 Task: Research Airbnb properties in Yingshang Chengguanzhen, China from 9th December, 2023 to 16th December, 2023 for 2 adults.2 bedrooms having 2 beds and 1 bathroom. Property type can be flat. Amenities needed are: washing machine. Booking option can be shelf check-in. Look for 3 properties as per requirement.
Action: Mouse moved to (433, 94)
Screenshot: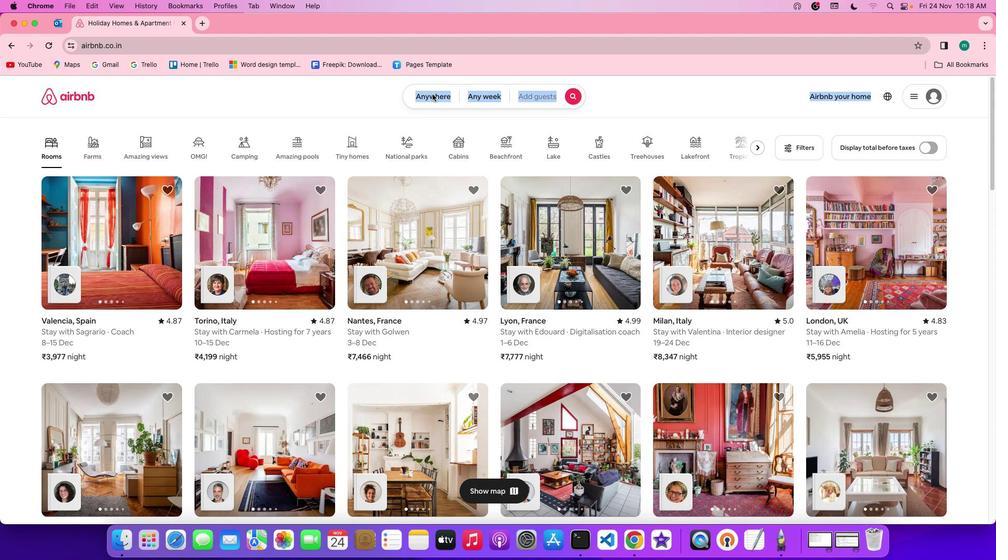 
Action: Mouse pressed left at (433, 94)
Screenshot: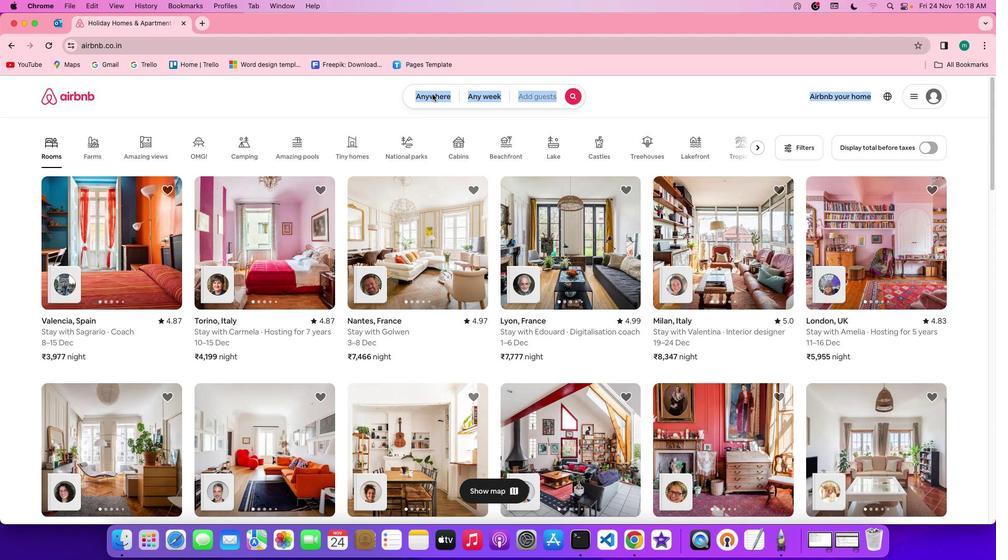 
Action: Mouse pressed left at (433, 94)
Screenshot: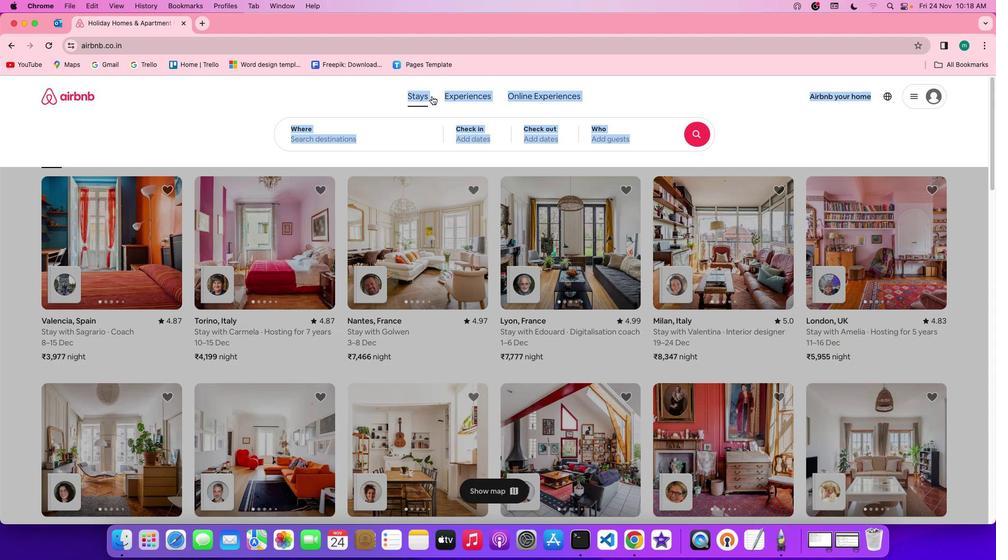 
Action: Mouse moved to (365, 139)
Screenshot: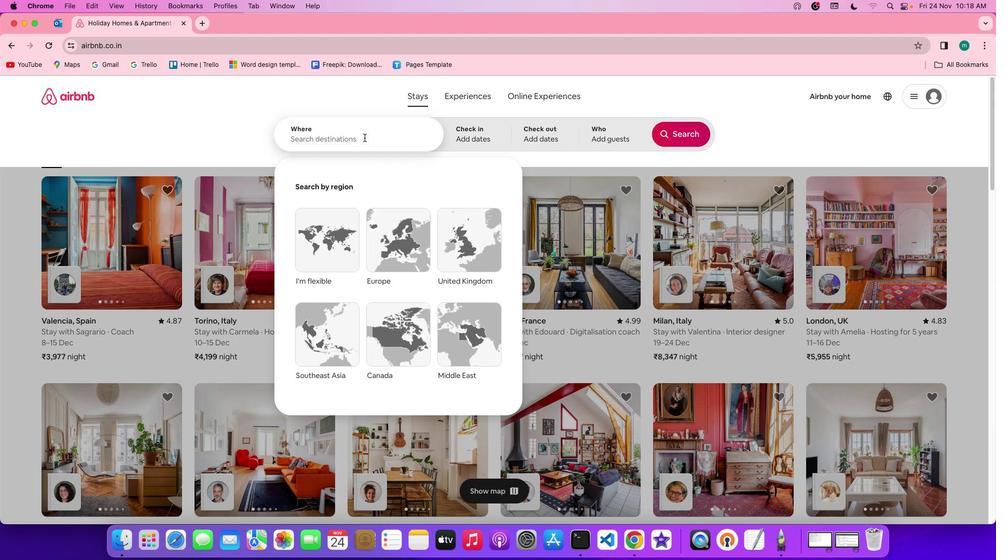 
Action: Mouse pressed left at (365, 139)
Screenshot: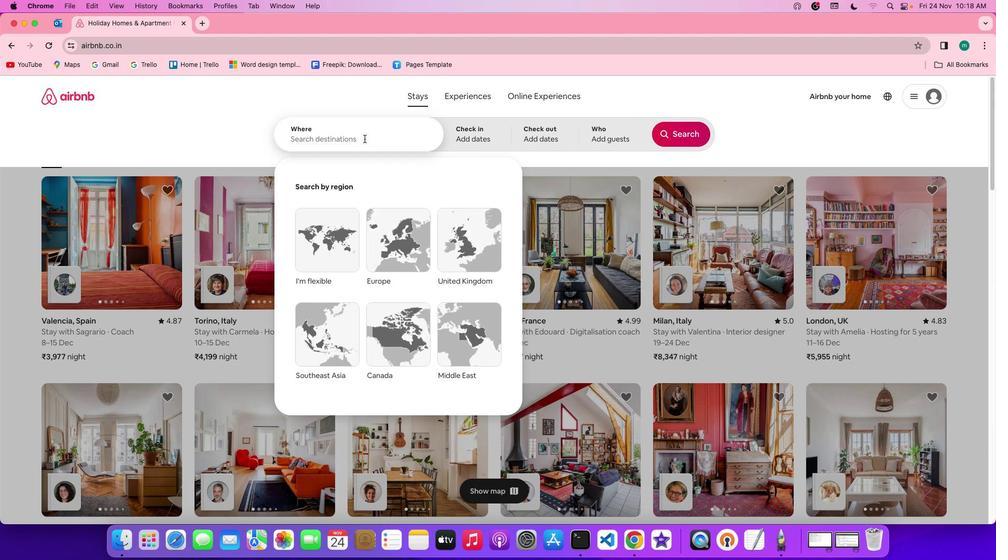 
Action: Mouse moved to (365, 139)
Screenshot: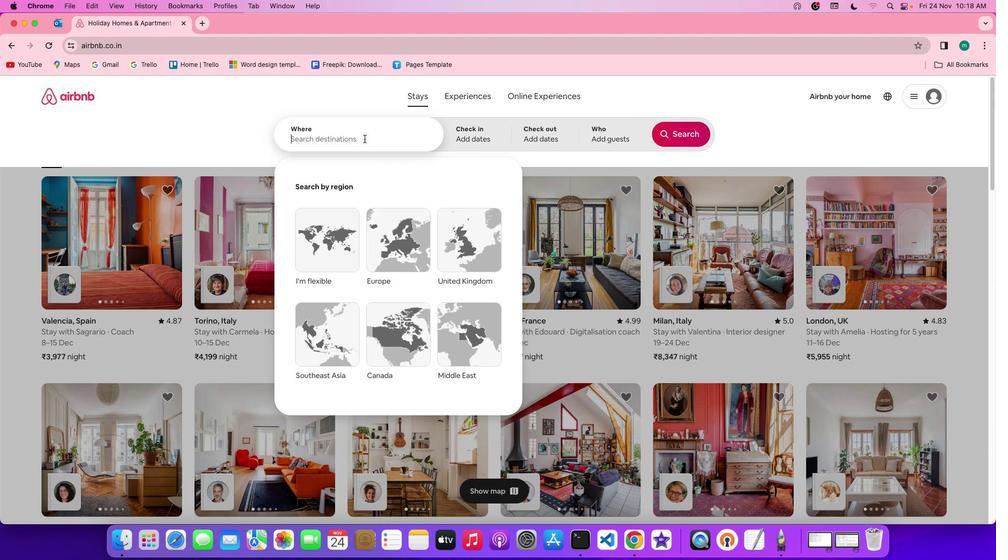 
Action: Key pressed Key.shift'Y''i''n''g''s''h''a''n''g'','Key.spaceKey.shift'C''h''e''n''g''g''u''a''n''z''h''e''n'','Key.spaceKey.shift'c''h''i''n''a'
Screenshot: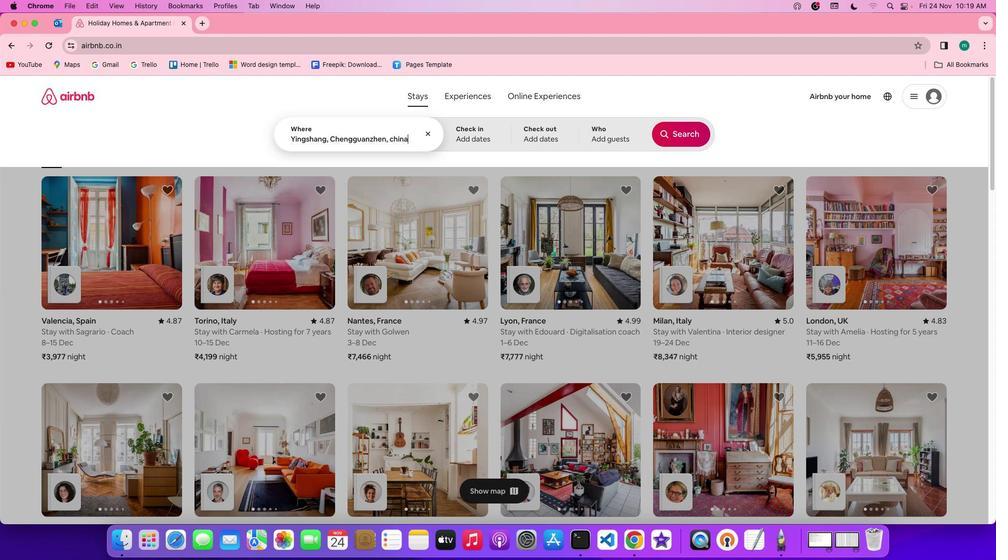 
Action: Mouse moved to (498, 130)
Screenshot: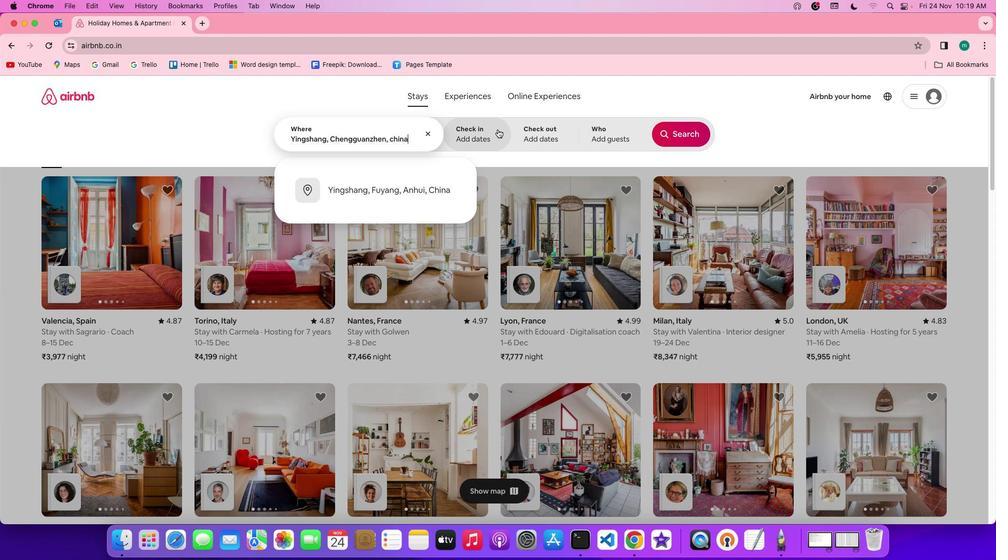 
Action: Mouse pressed left at (498, 130)
Screenshot: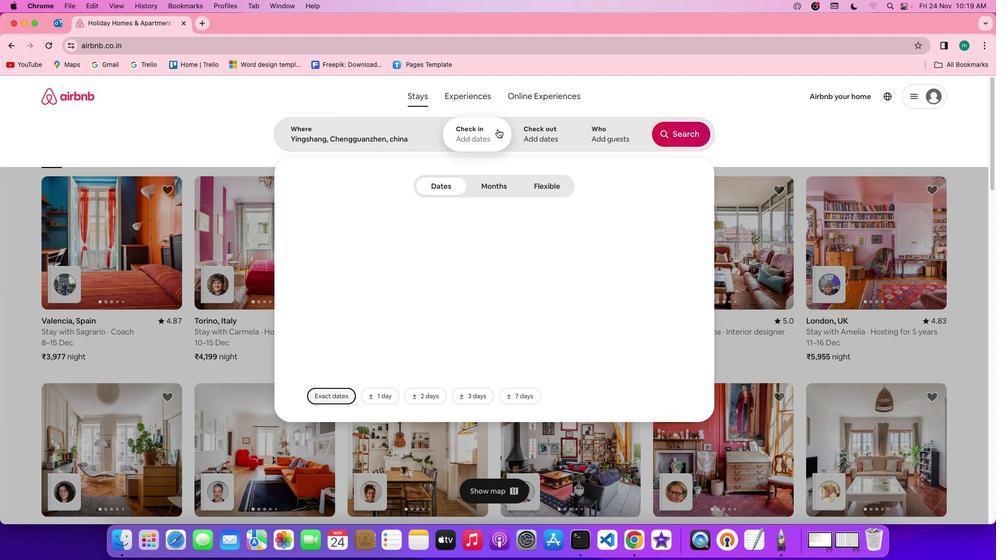 
Action: Mouse moved to (665, 290)
Screenshot: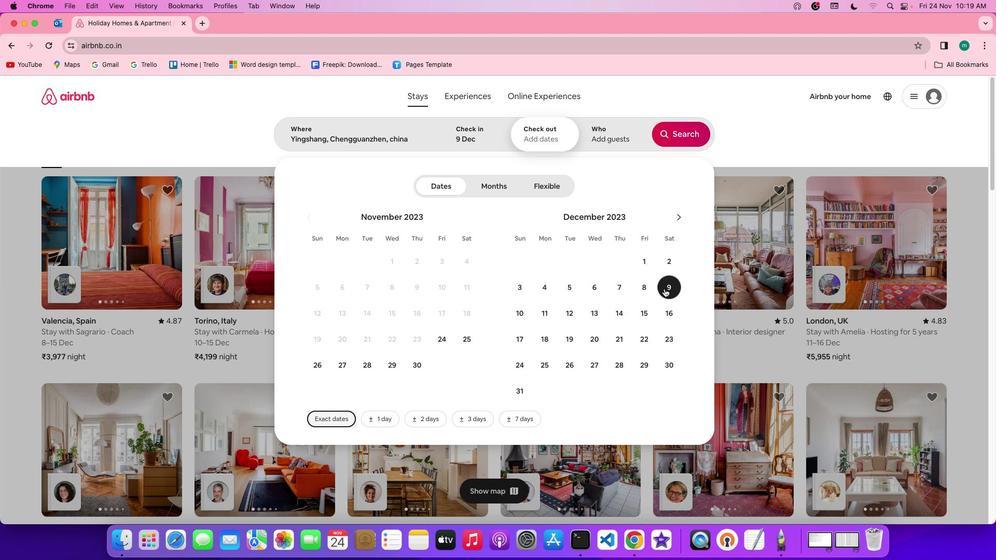
Action: Mouse pressed left at (665, 290)
Screenshot: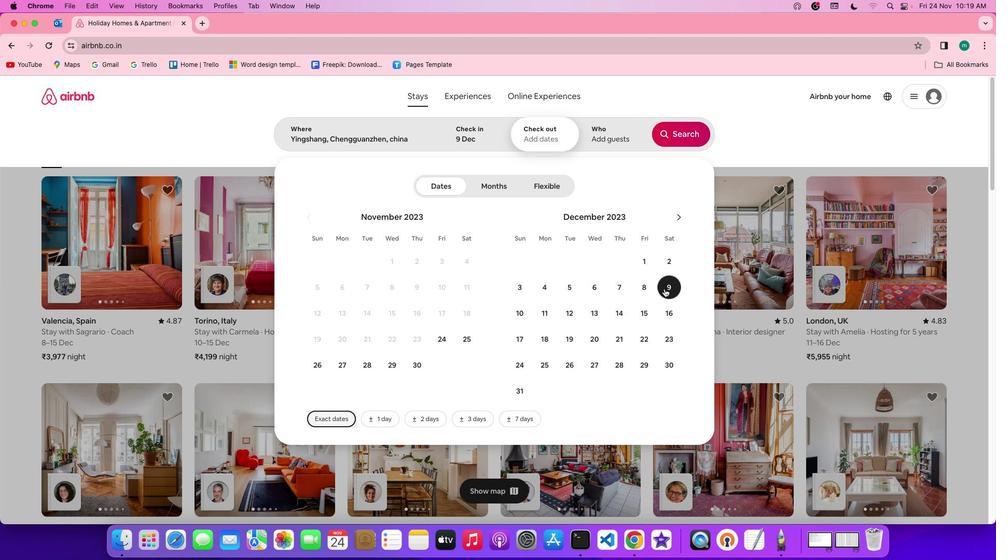 
Action: Mouse moved to (670, 312)
Screenshot: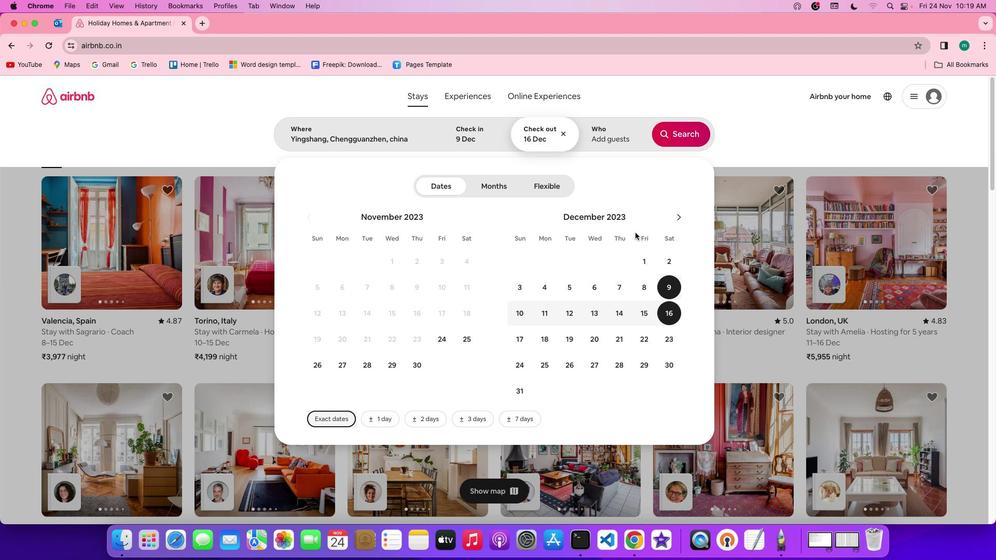 
Action: Mouse pressed left at (670, 312)
Screenshot: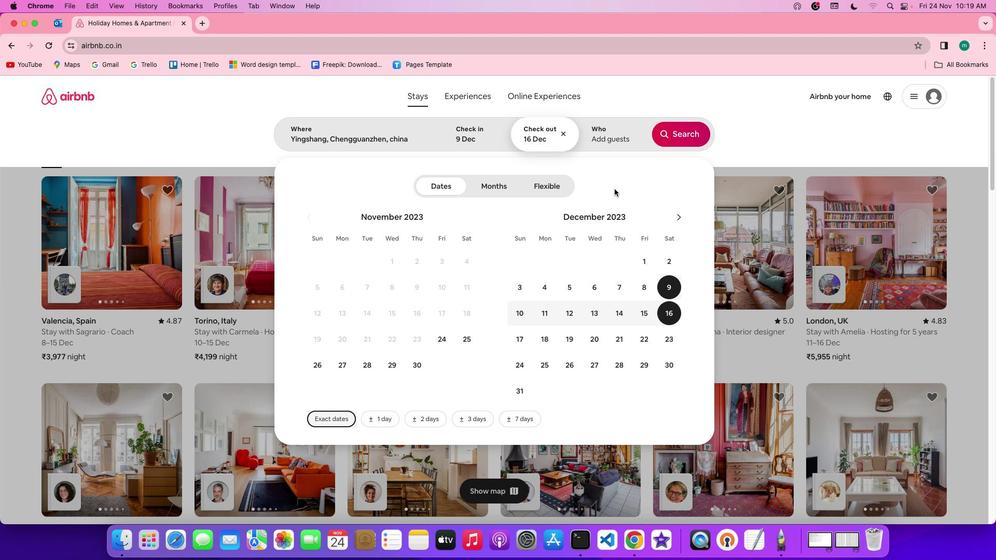 
Action: Mouse moved to (600, 133)
Screenshot: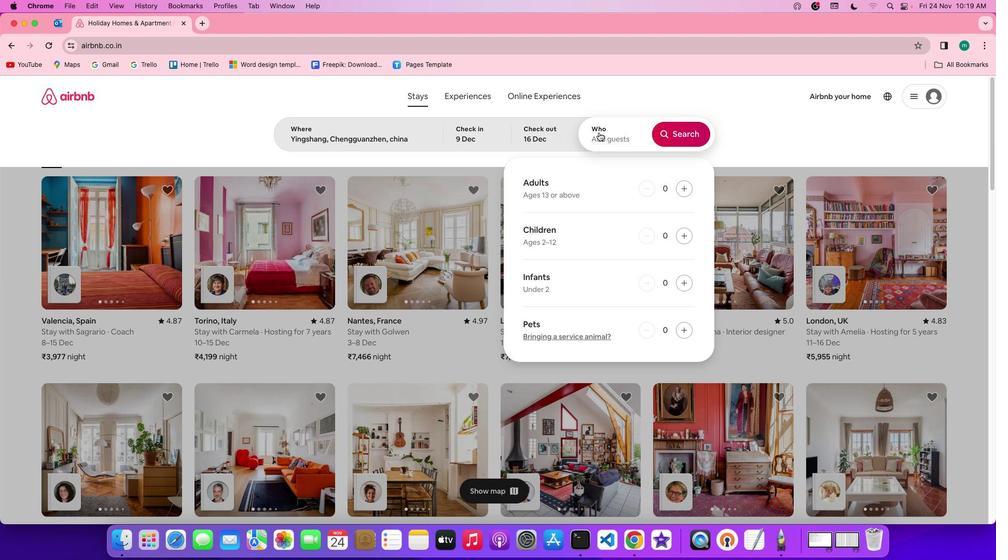 
Action: Mouse pressed left at (600, 133)
Screenshot: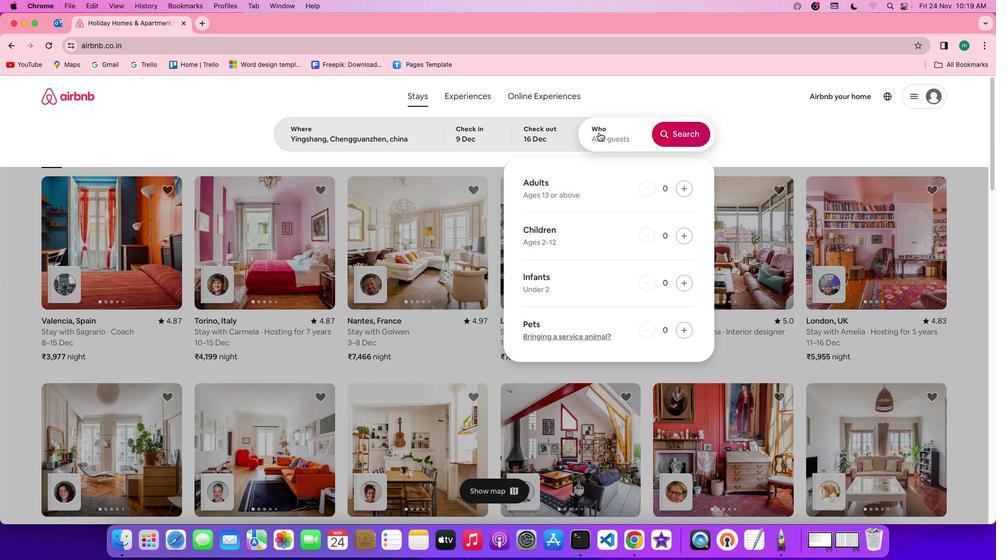 
Action: Mouse moved to (683, 187)
Screenshot: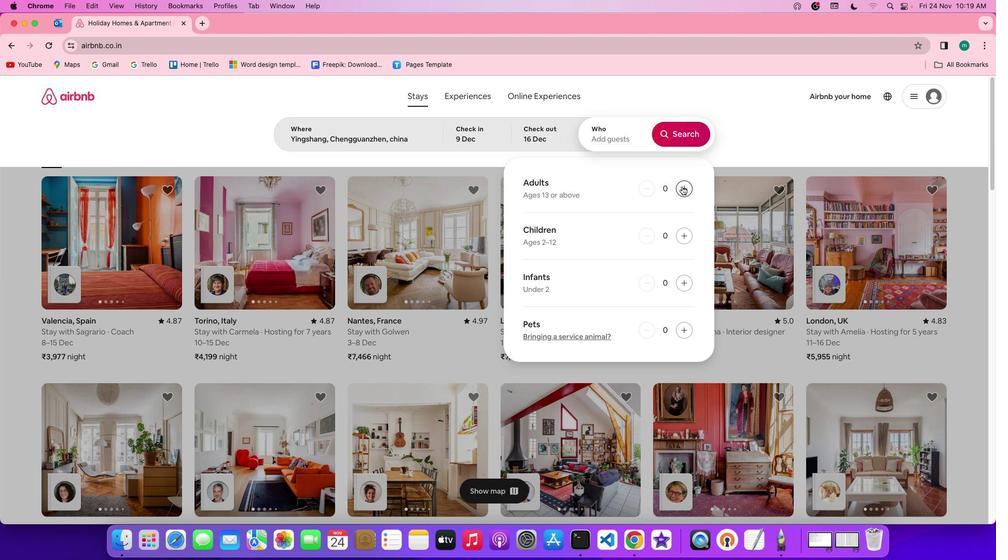 
Action: Mouse pressed left at (683, 187)
Screenshot: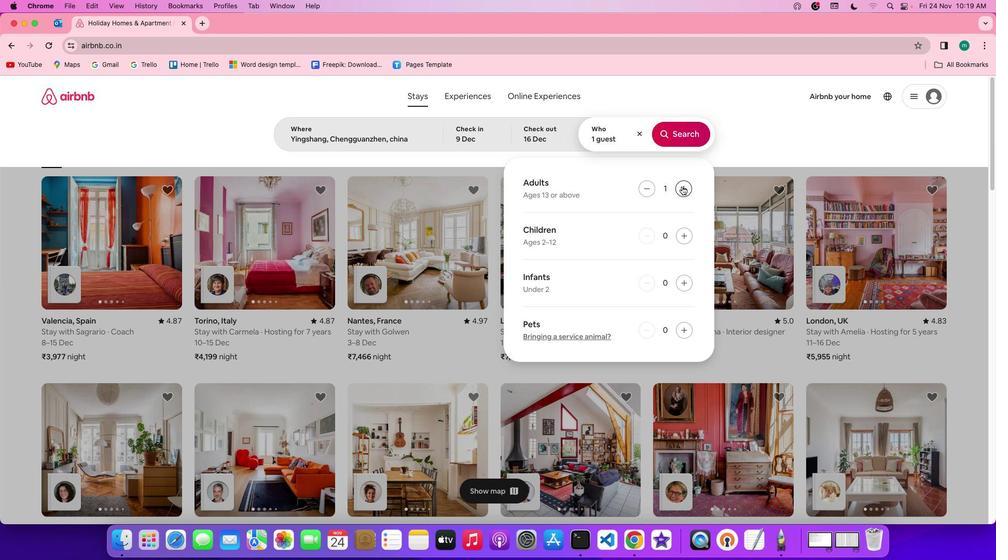 
Action: Mouse pressed left at (683, 187)
Screenshot: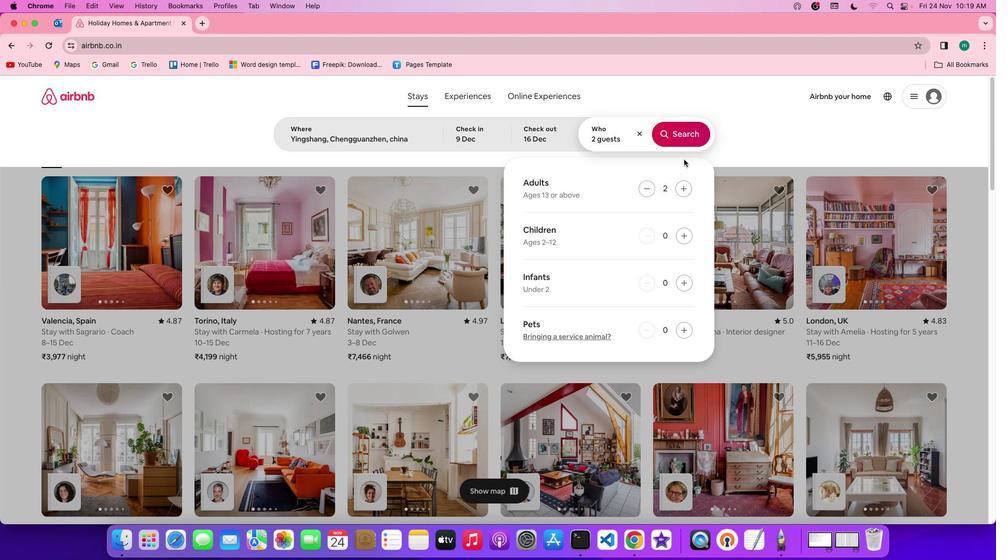 
Action: Mouse moved to (690, 132)
Screenshot: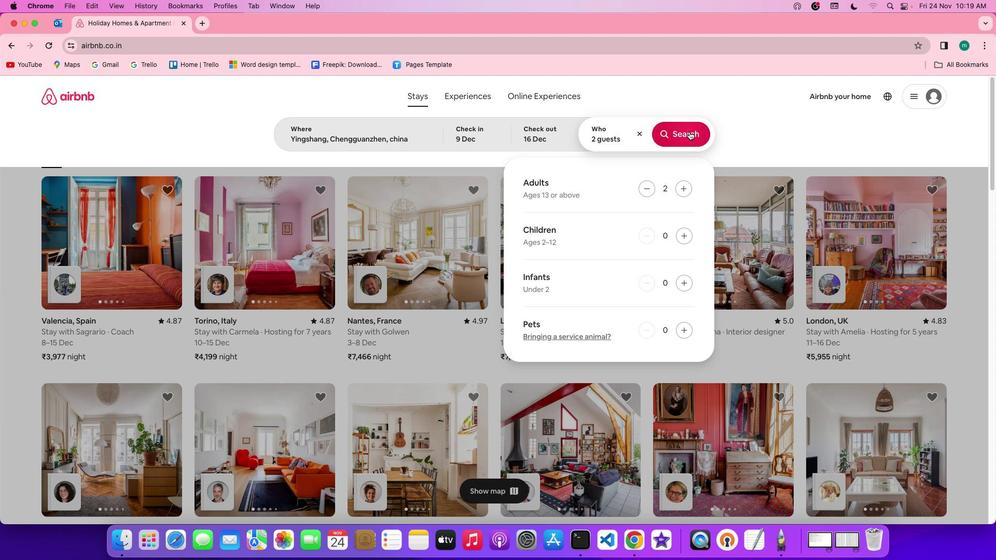 
Action: Mouse pressed left at (690, 132)
Screenshot: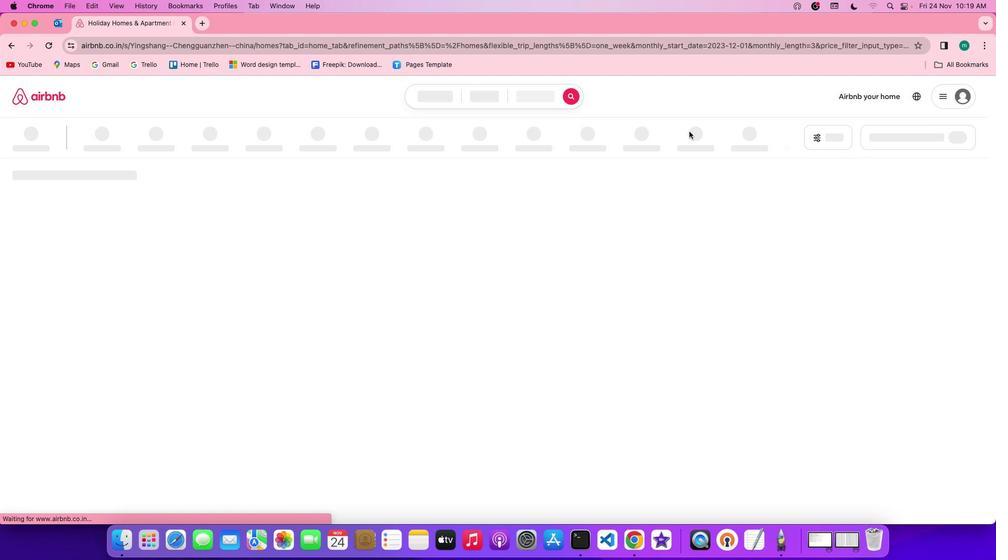 
Action: Mouse moved to (830, 138)
Screenshot: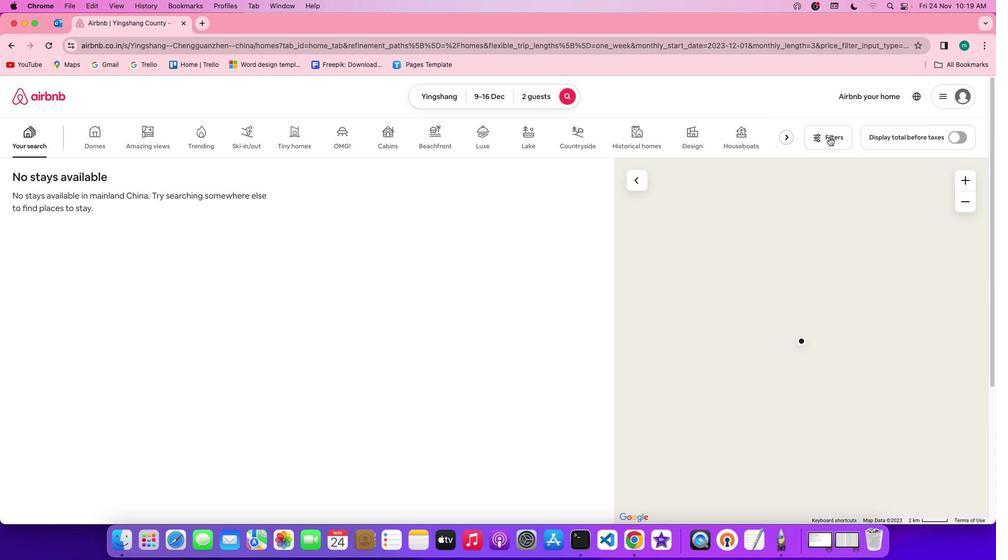 
Action: Mouse pressed left at (830, 138)
Screenshot: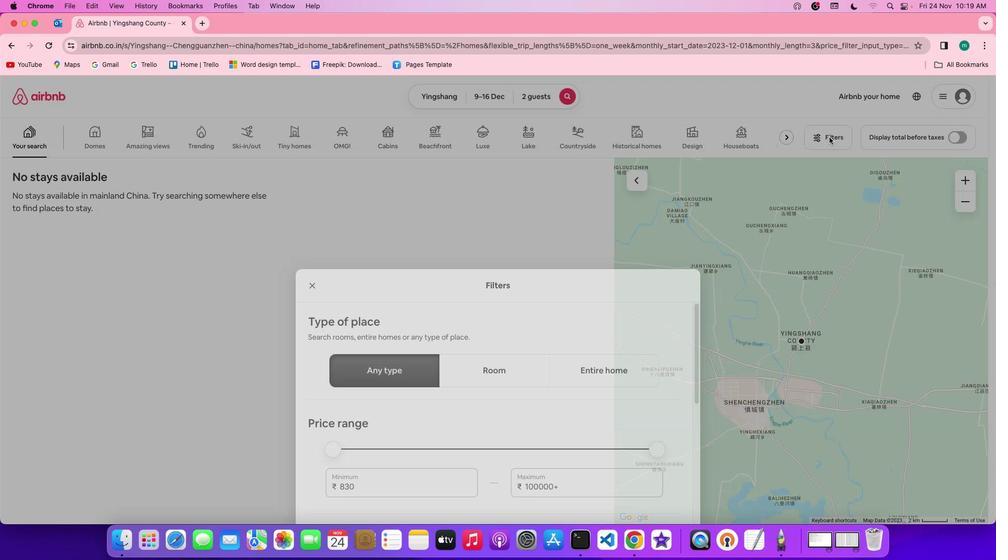 
Action: Mouse moved to (497, 323)
Screenshot: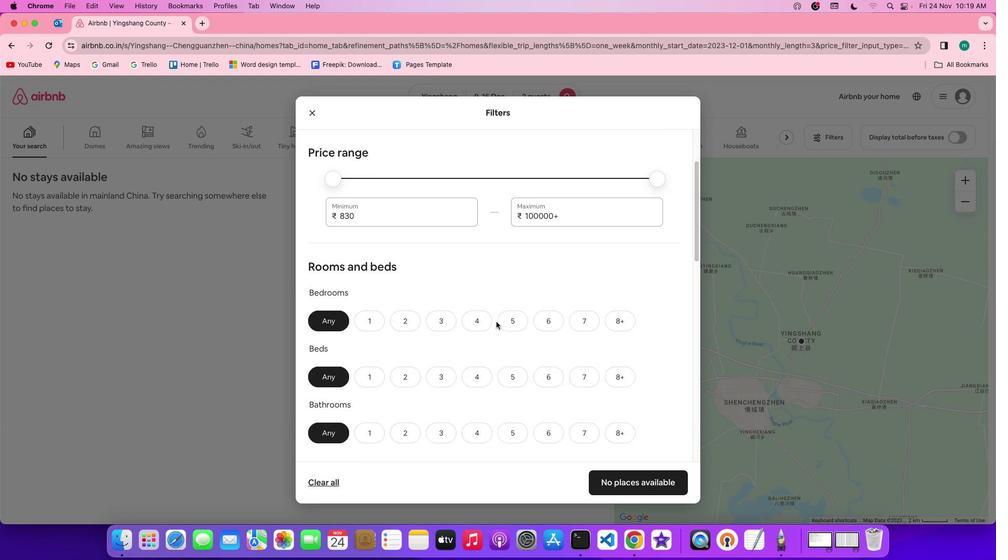 
Action: Mouse scrolled (497, 323) with delta (1, 0)
Screenshot: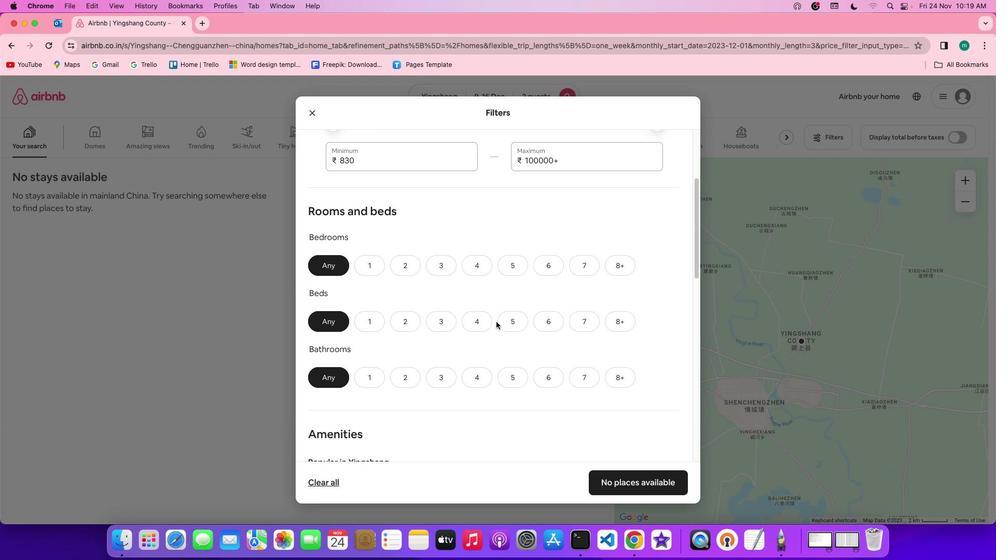 
Action: Mouse scrolled (497, 323) with delta (1, 0)
Screenshot: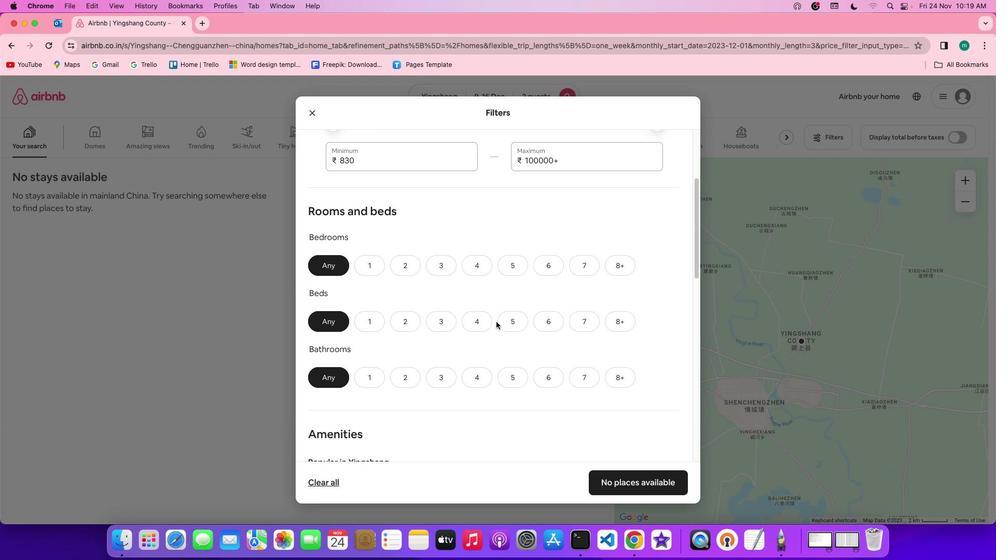
Action: Mouse scrolled (497, 323) with delta (1, 0)
Screenshot: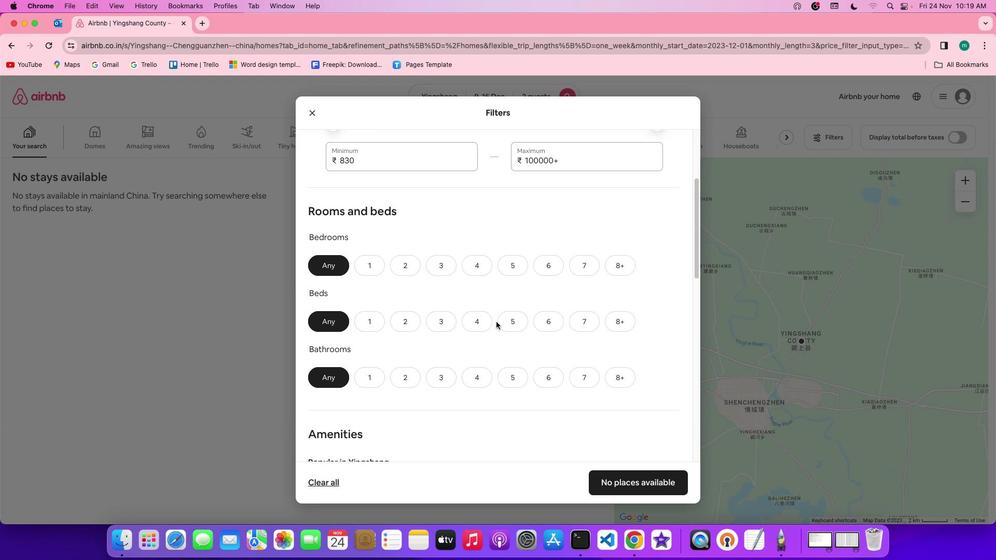 
Action: Mouse scrolled (497, 323) with delta (1, 0)
Screenshot: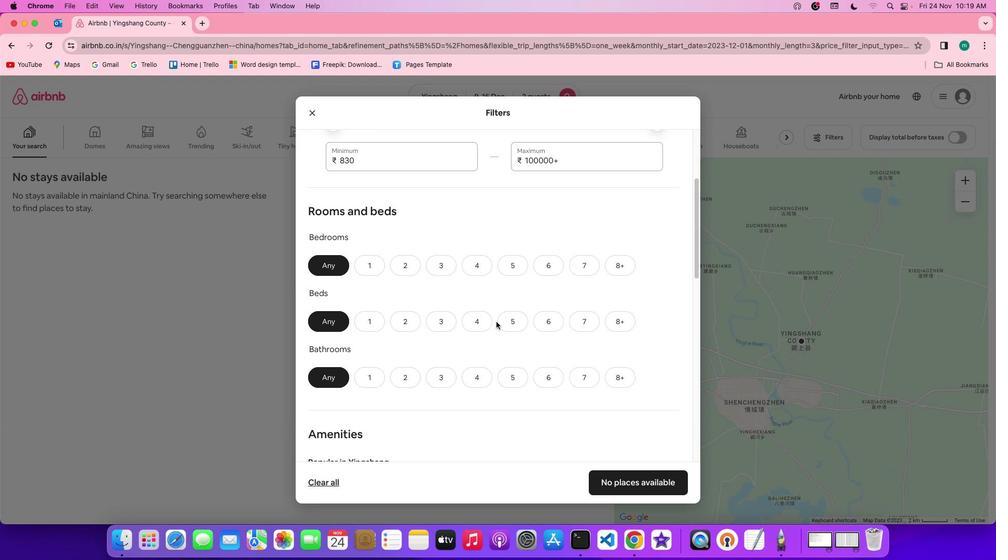 
Action: Mouse scrolled (497, 323) with delta (1, 0)
Screenshot: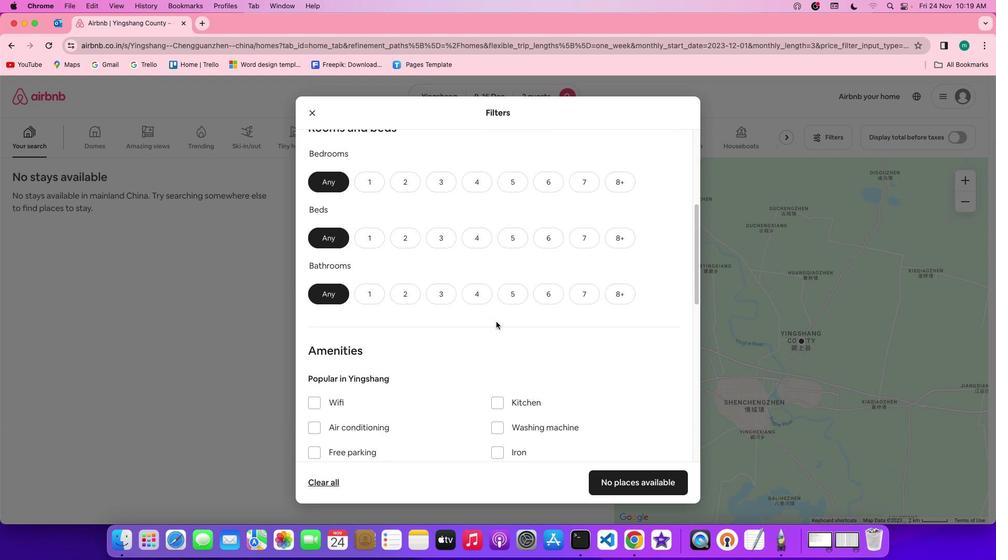 
Action: Mouse scrolled (497, 323) with delta (1, 0)
Screenshot: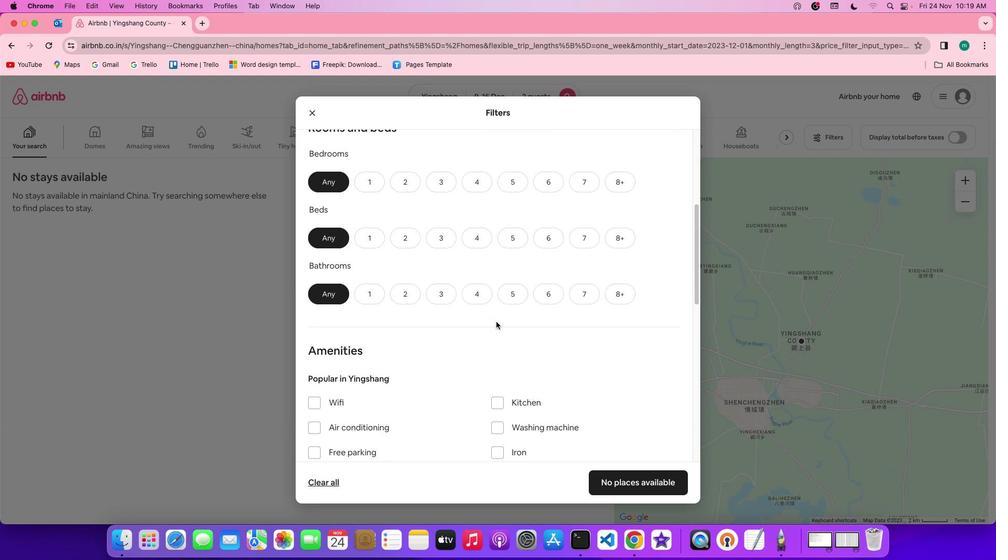 
Action: Mouse scrolled (497, 323) with delta (1, 0)
Screenshot: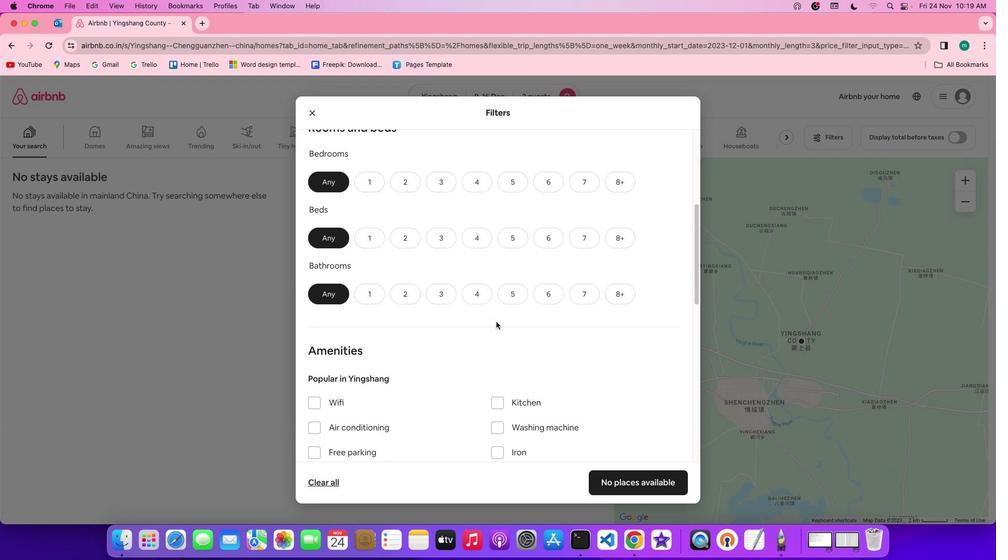 
Action: Mouse scrolled (497, 323) with delta (1, 0)
Screenshot: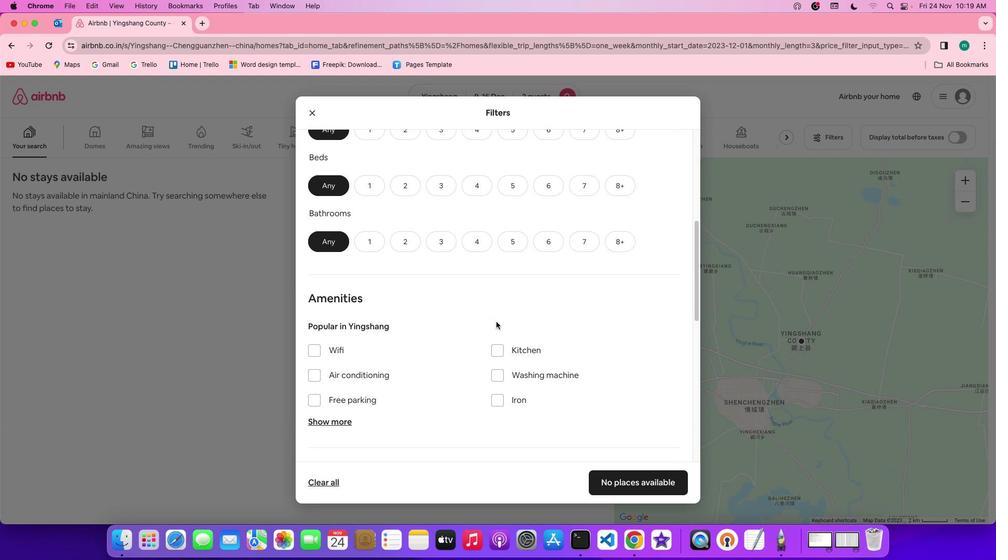 
Action: Mouse scrolled (497, 323) with delta (1, 0)
Screenshot: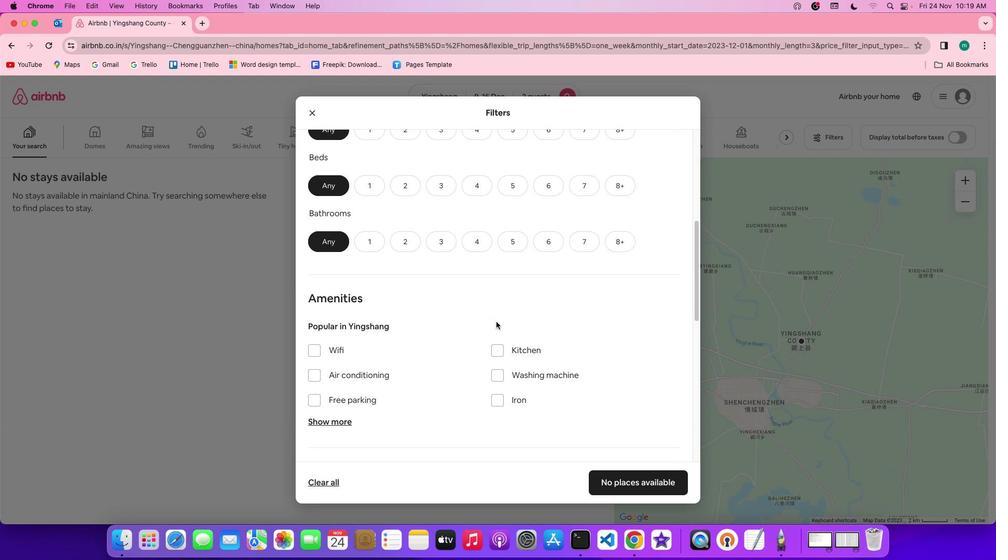 
Action: Mouse scrolled (497, 323) with delta (1, 0)
Screenshot: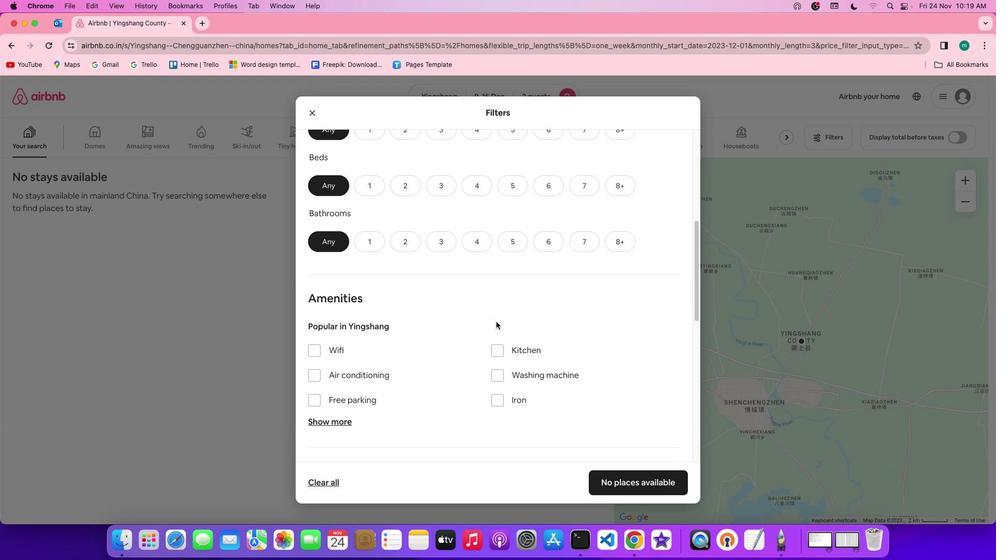 
Action: Mouse scrolled (497, 323) with delta (1, 0)
Screenshot: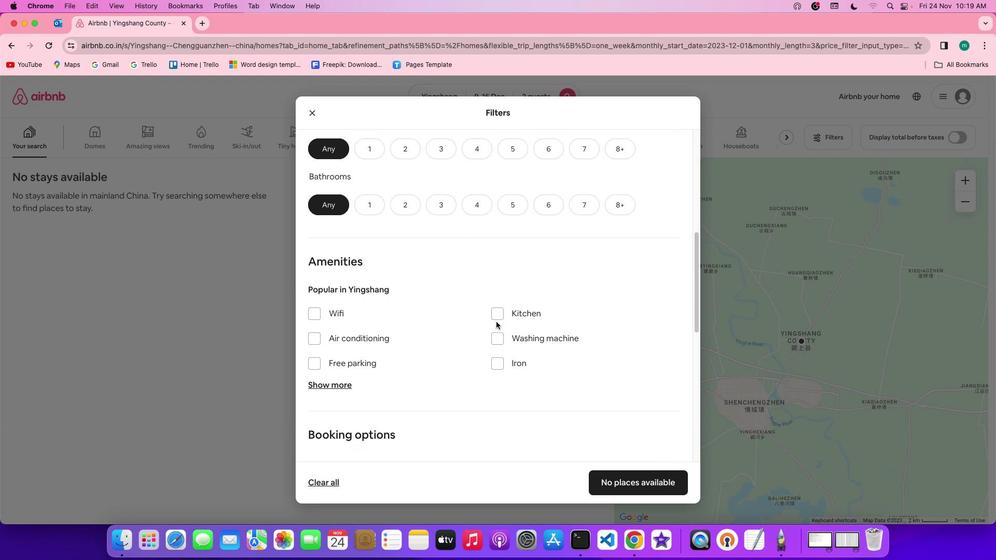 
Action: Mouse scrolled (497, 323) with delta (1, 0)
Screenshot: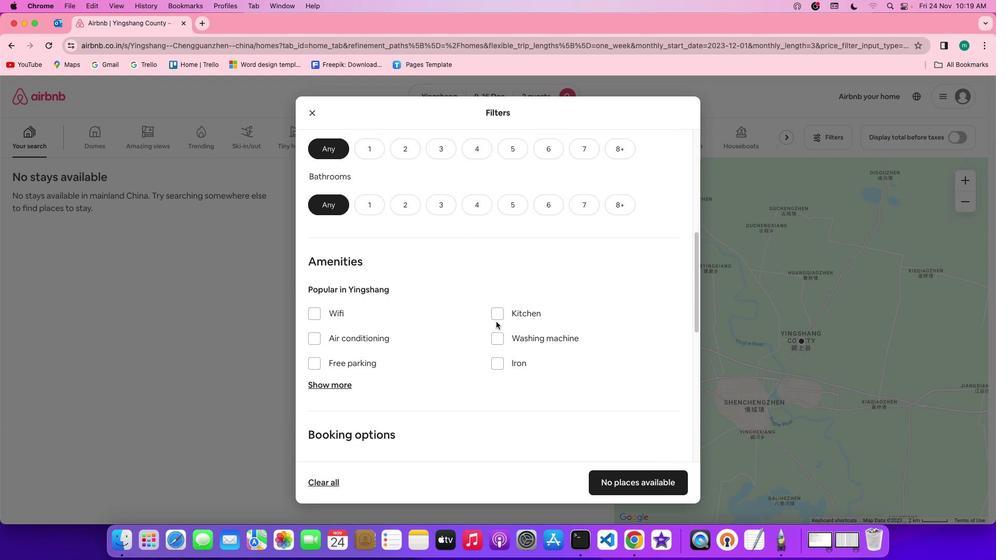 
Action: Mouse scrolled (497, 323) with delta (1, 0)
Screenshot: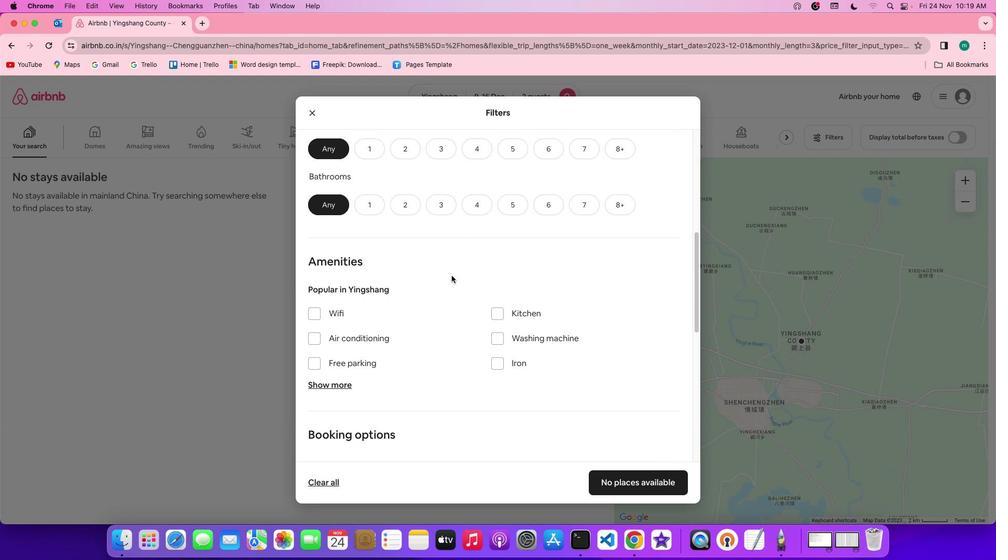 
Action: Mouse moved to (432, 228)
Screenshot: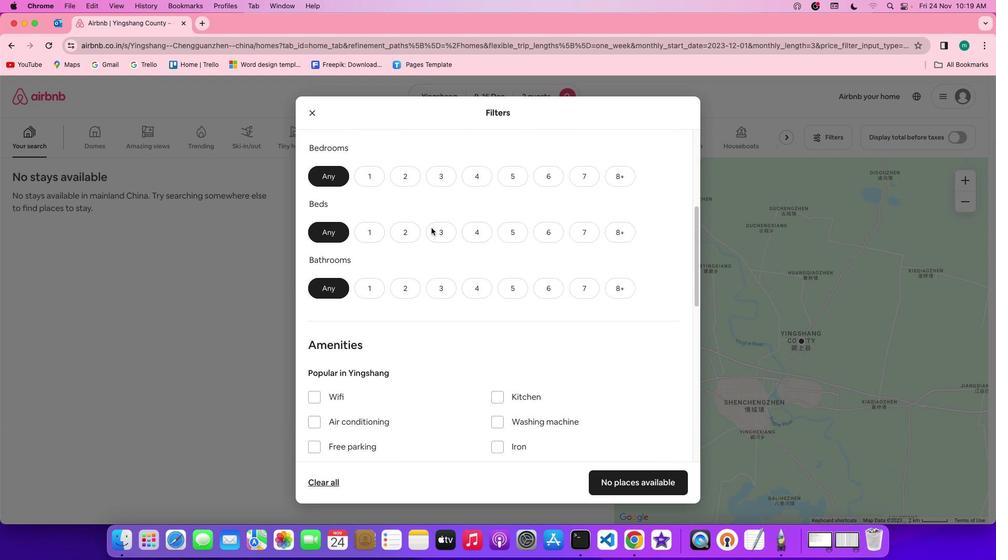 
Action: Mouse scrolled (432, 228) with delta (1, 1)
Screenshot: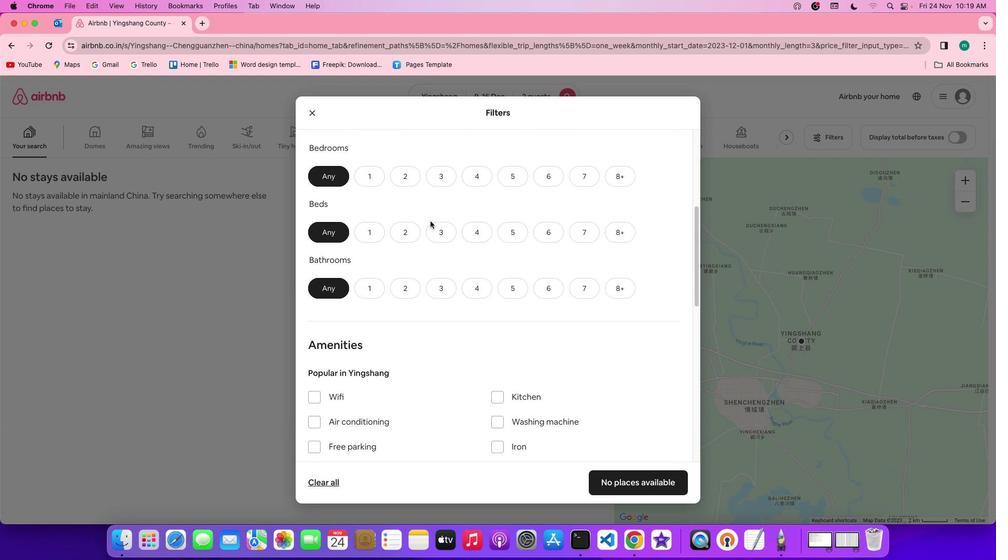
Action: Mouse scrolled (432, 228) with delta (1, 1)
Screenshot: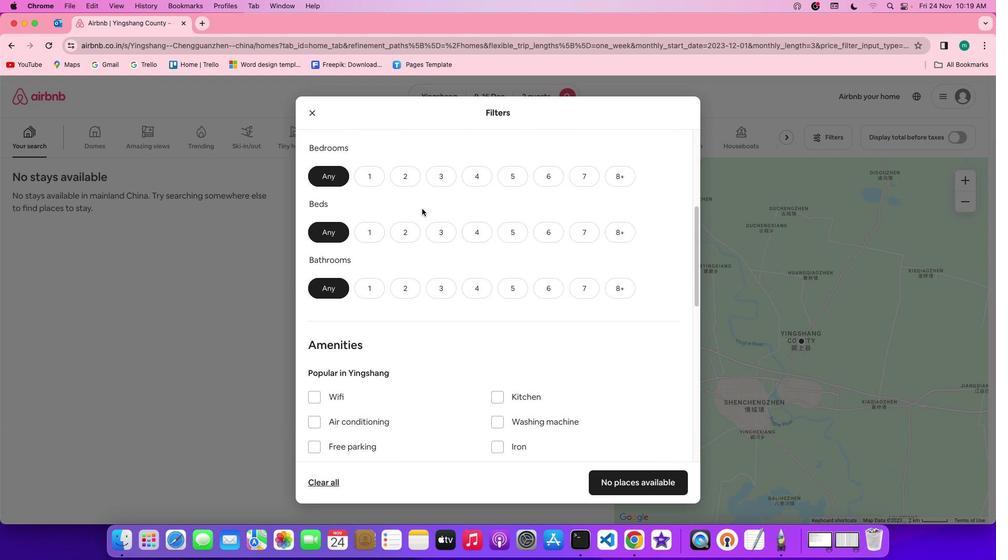 
Action: Mouse scrolled (432, 228) with delta (1, 2)
Screenshot: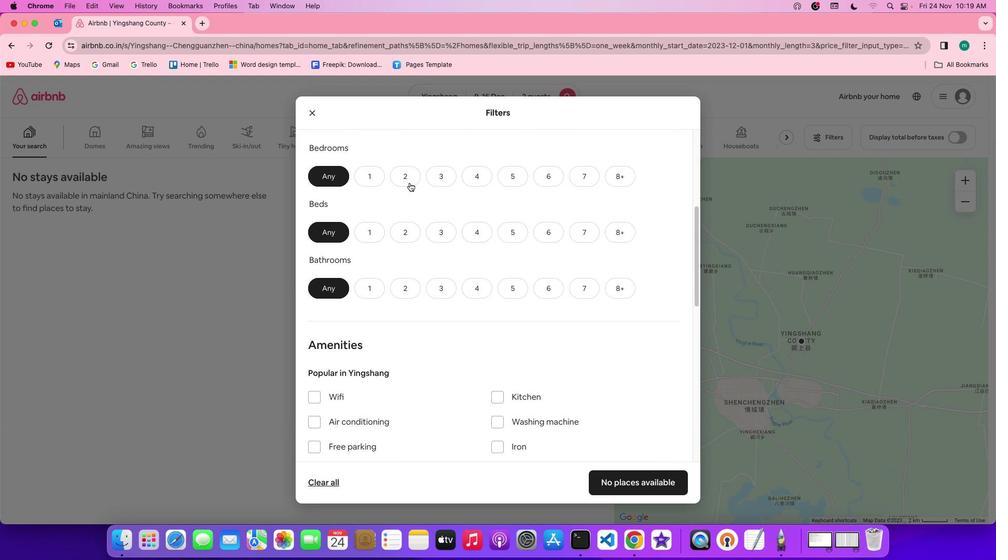 
Action: Mouse moved to (409, 180)
Screenshot: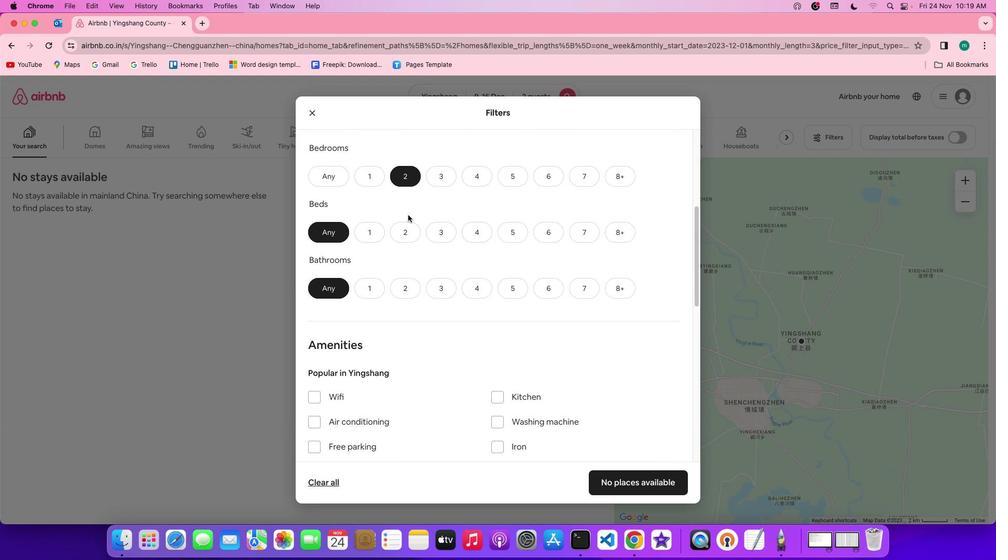 
Action: Mouse pressed left at (409, 180)
Screenshot: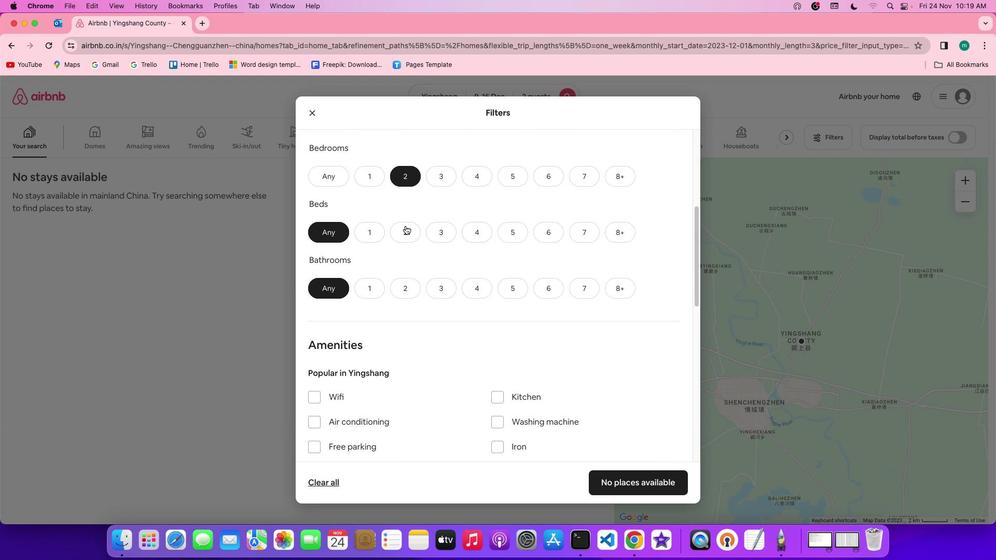 
Action: Mouse moved to (405, 233)
Screenshot: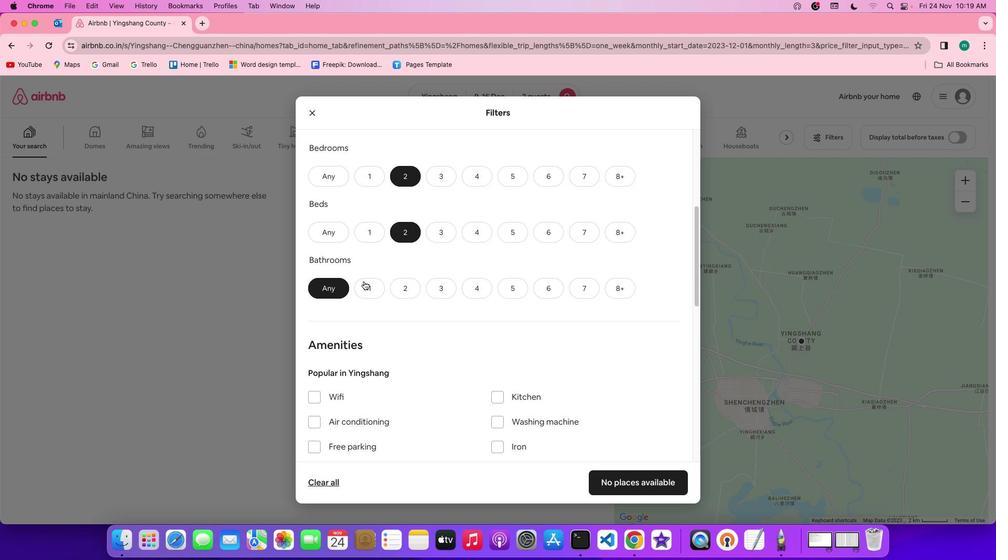
Action: Mouse pressed left at (405, 233)
Screenshot: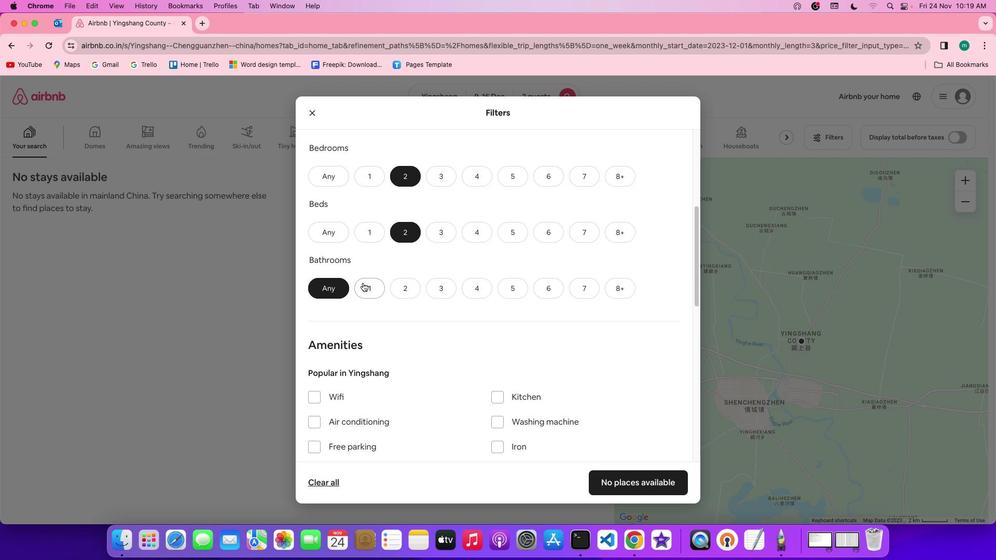 
Action: Mouse moved to (363, 284)
Screenshot: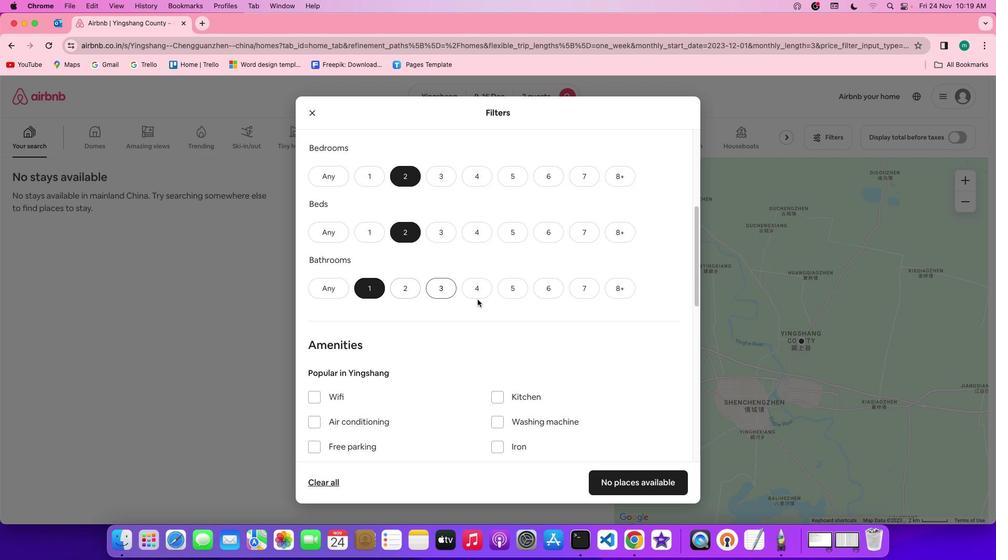 
Action: Mouse pressed left at (363, 284)
Screenshot: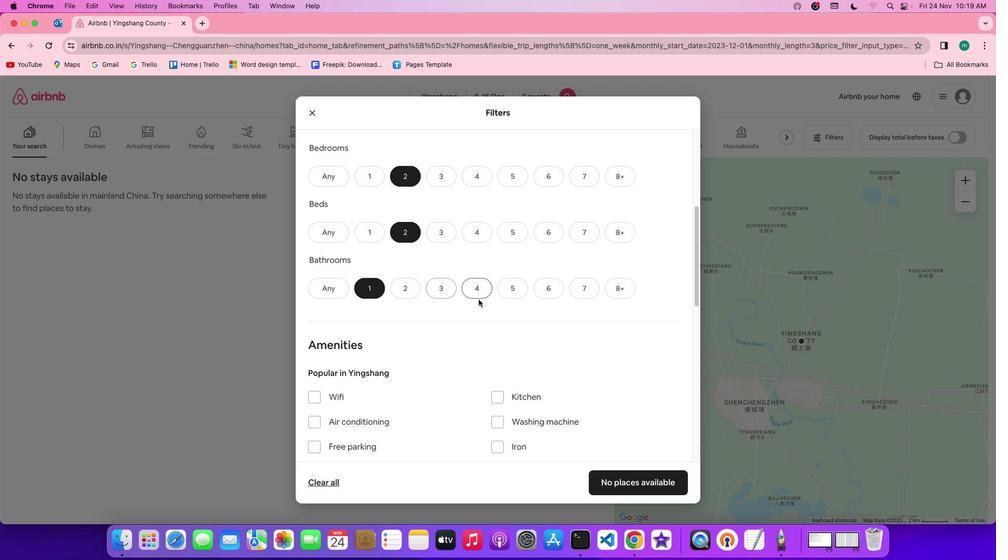 
Action: Mouse moved to (495, 332)
Screenshot: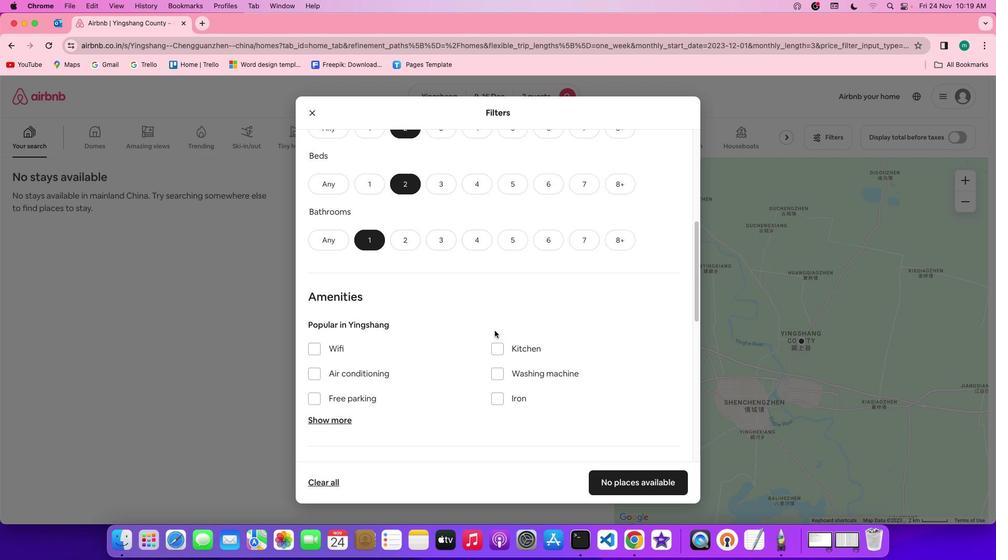 
Action: Mouse scrolled (495, 332) with delta (1, 0)
Screenshot: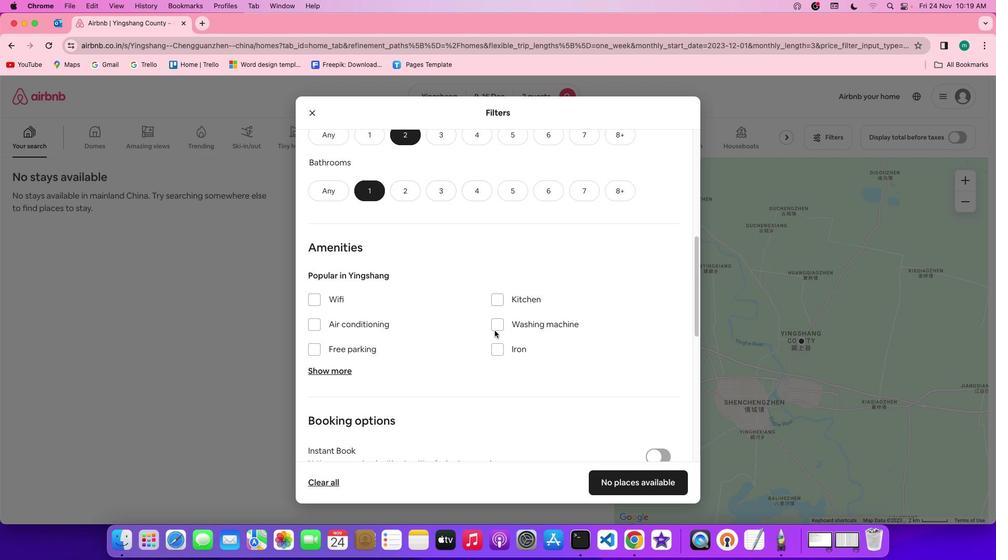 
Action: Mouse scrolled (495, 332) with delta (1, 0)
Screenshot: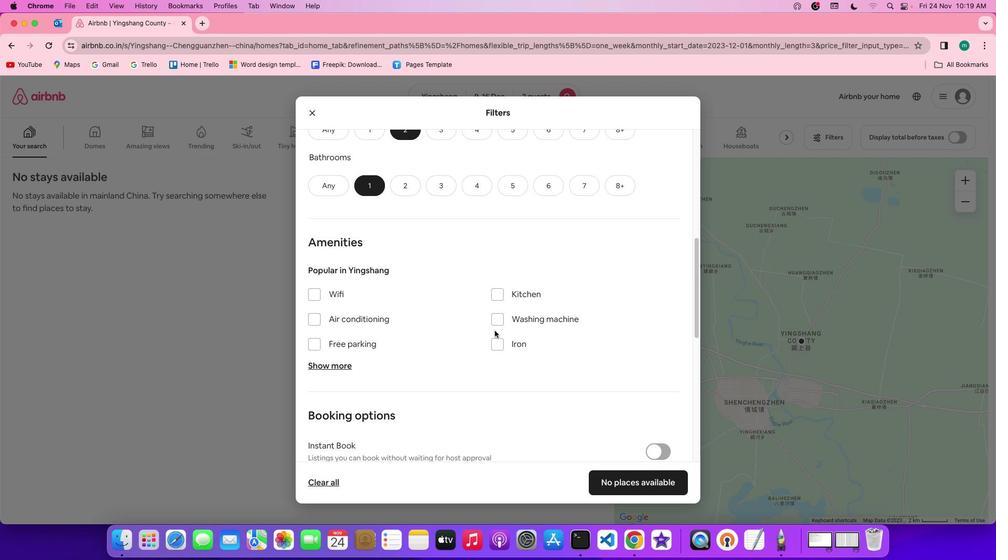 
Action: Mouse scrolled (495, 332) with delta (1, 0)
Screenshot: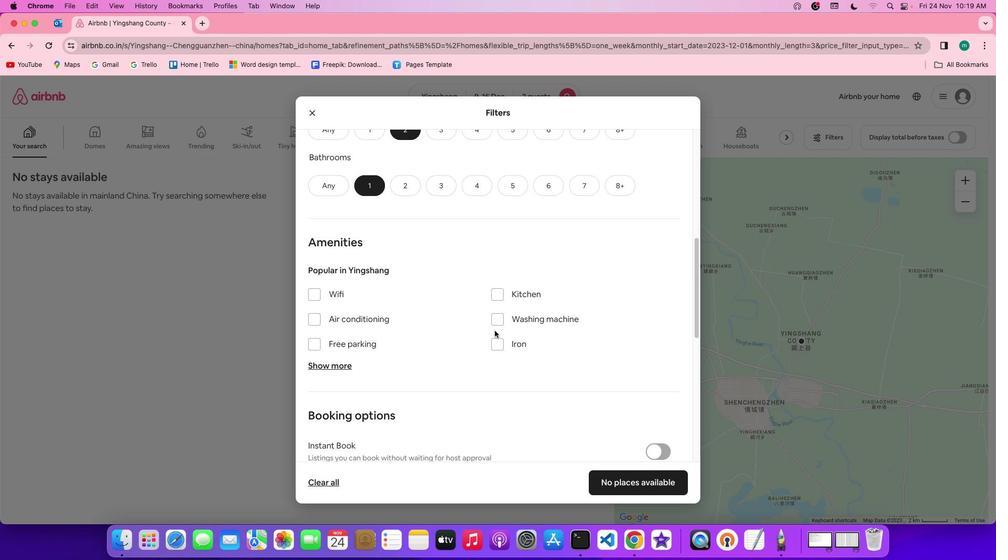 
Action: Mouse scrolled (495, 332) with delta (1, 0)
Screenshot: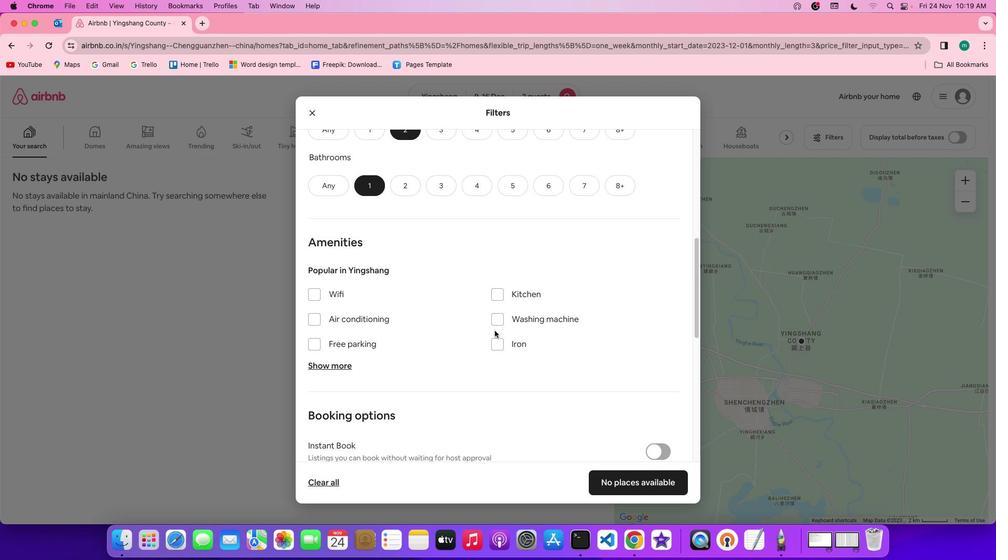 
Action: Mouse scrolled (495, 332) with delta (1, 0)
Screenshot: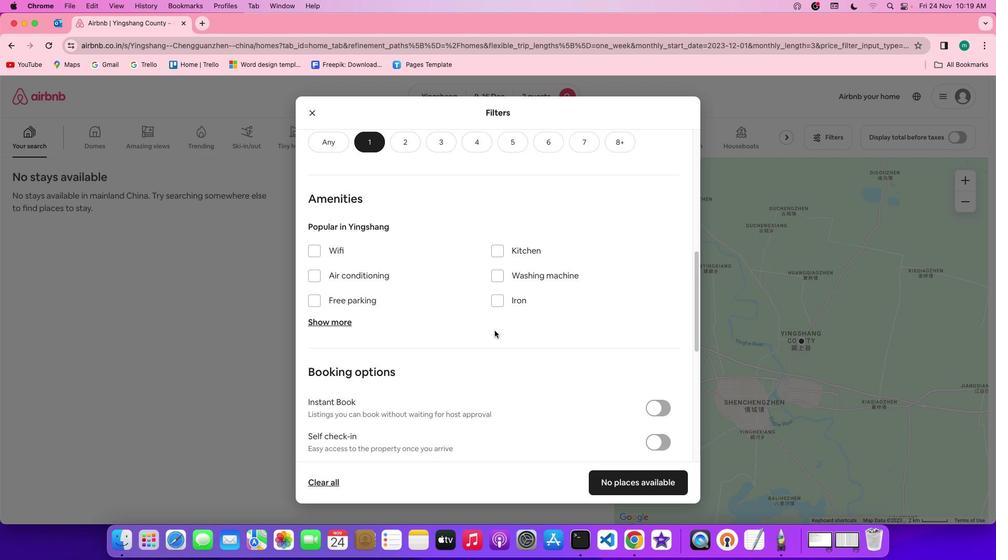 
Action: Mouse scrolled (495, 332) with delta (1, 0)
Screenshot: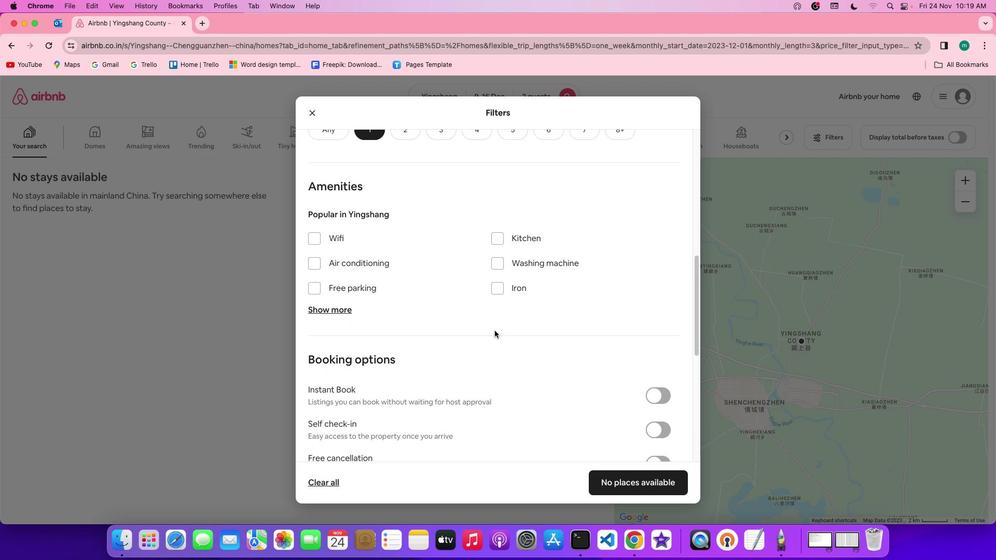
Action: Mouse scrolled (495, 332) with delta (1, 0)
Screenshot: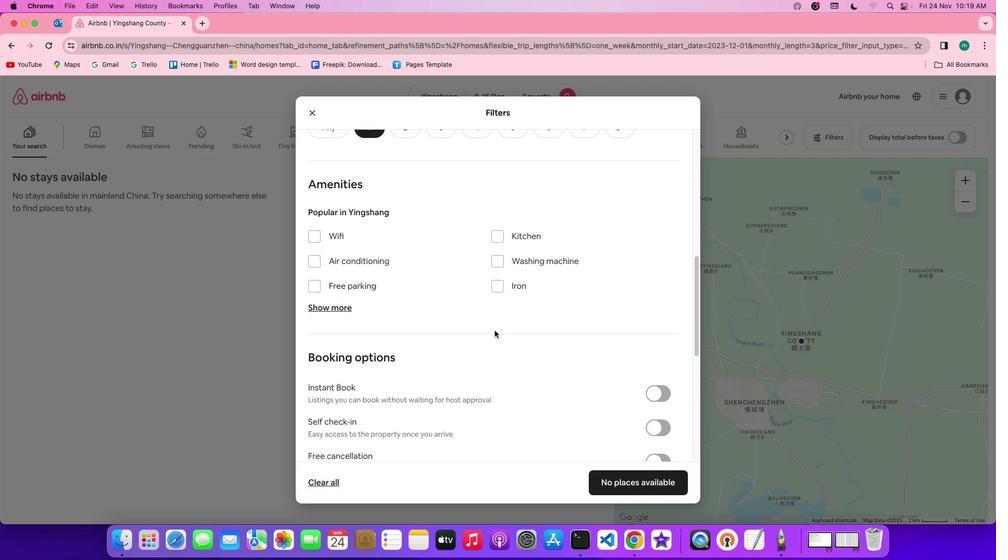 
Action: Mouse scrolled (495, 332) with delta (1, 0)
Screenshot: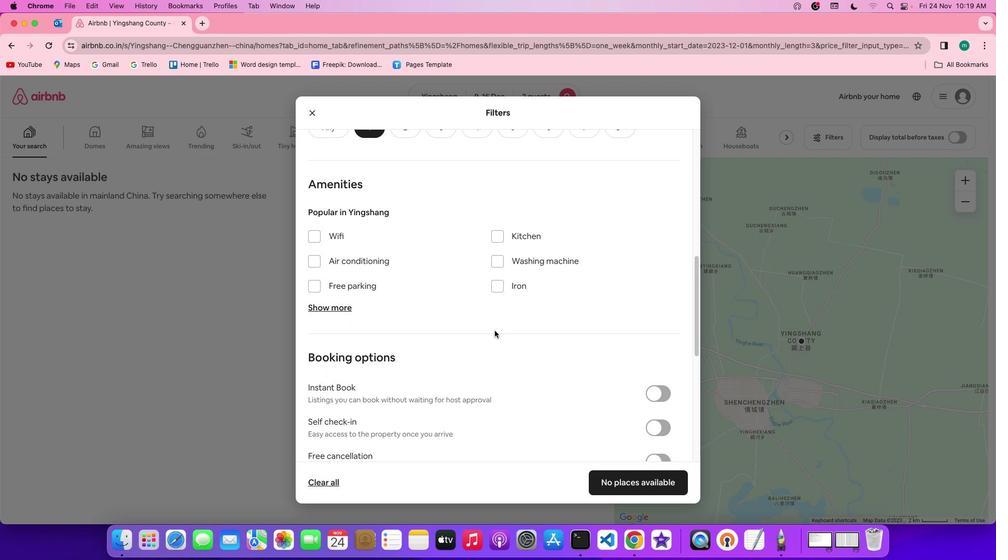 
Action: Mouse scrolled (495, 332) with delta (1, 0)
Screenshot: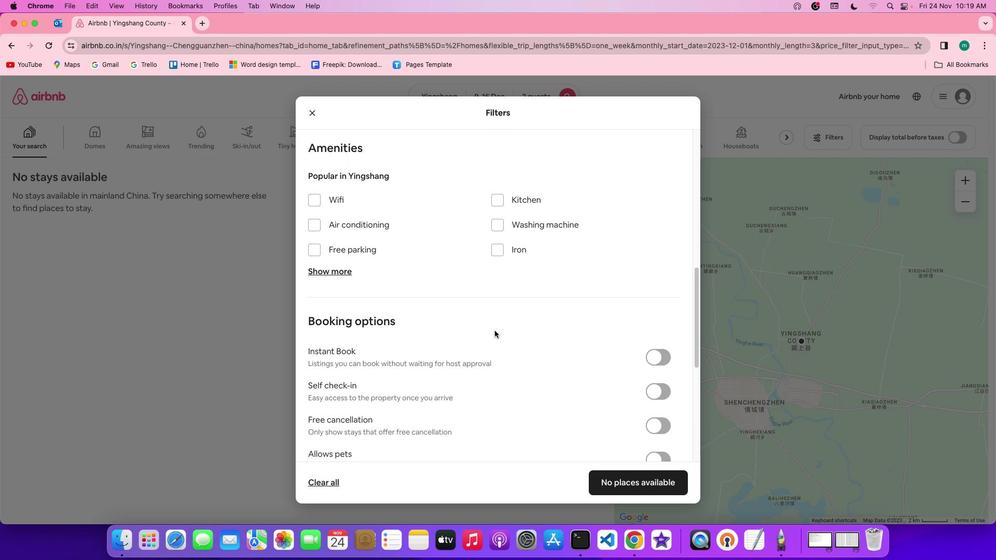 
Action: Mouse scrolled (495, 332) with delta (1, 0)
Screenshot: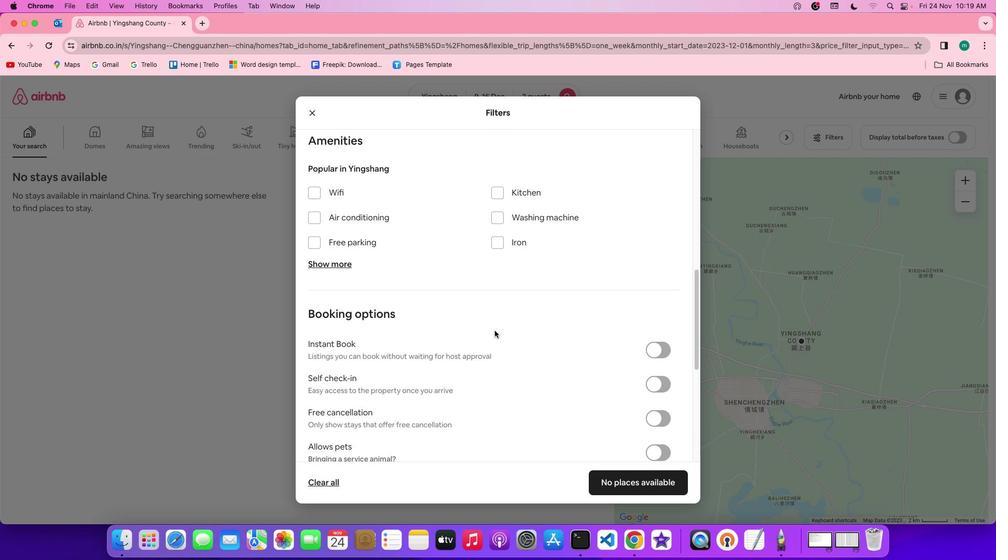 
Action: Mouse scrolled (495, 332) with delta (1, 0)
Screenshot: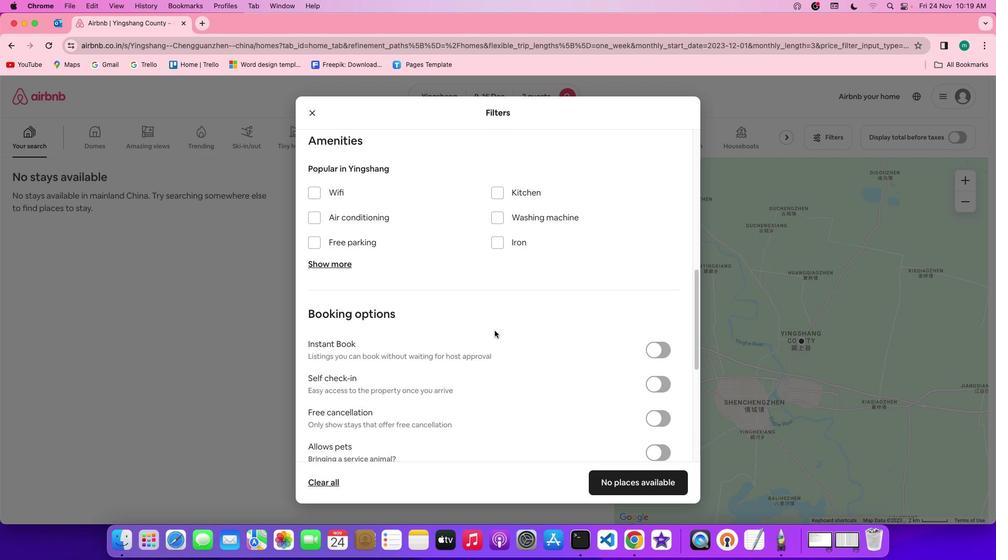 
Action: Mouse scrolled (495, 332) with delta (1, 0)
Screenshot: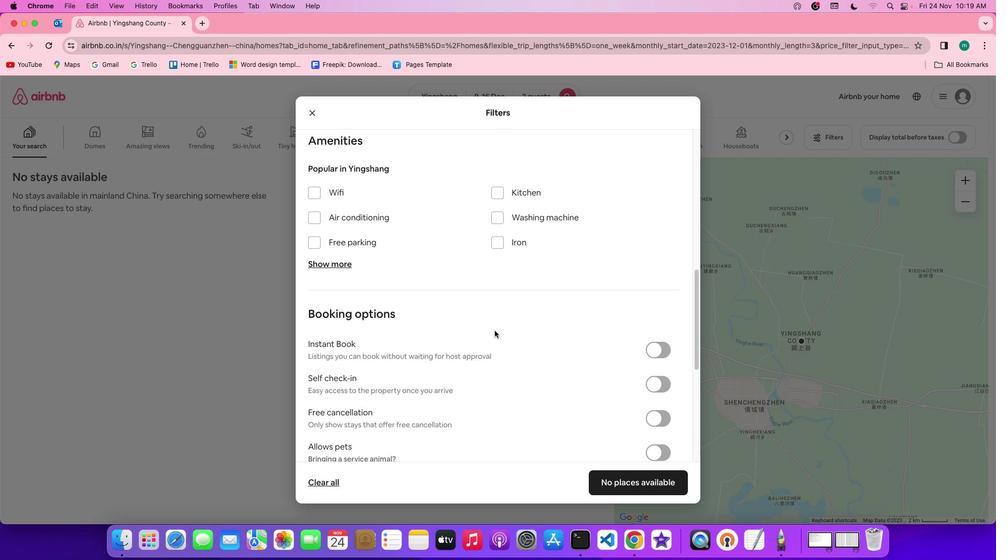 
Action: Mouse scrolled (495, 332) with delta (1, 0)
Screenshot: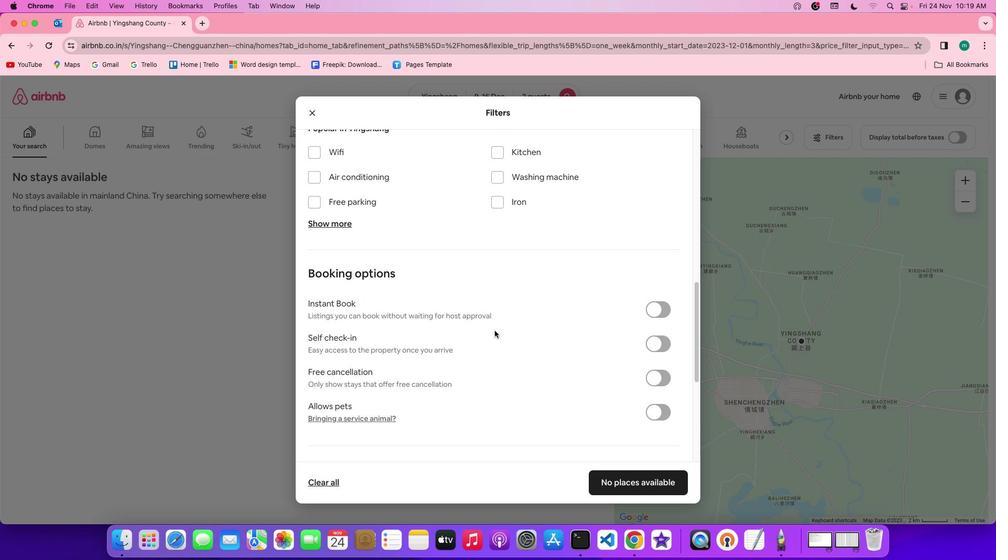 
Action: Mouse scrolled (495, 332) with delta (1, 0)
Screenshot: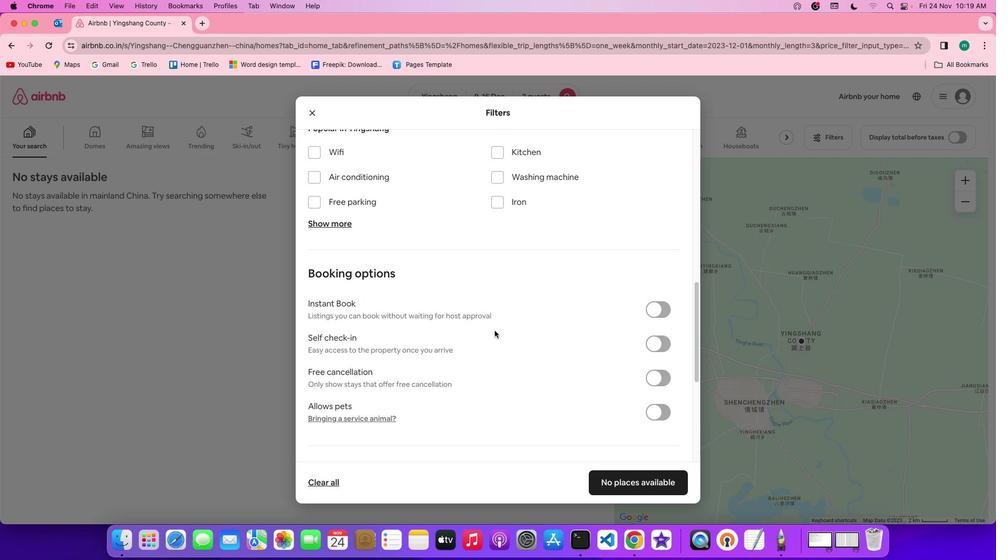 
Action: Mouse scrolled (495, 332) with delta (1, 0)
Screenshot: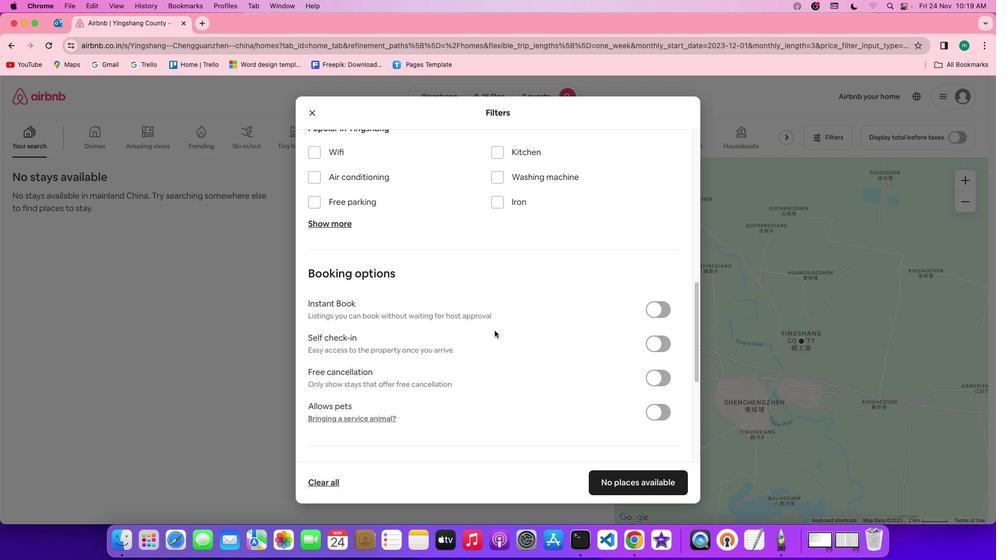 
Action: Mouse moved to (498, 179)
Screenshot: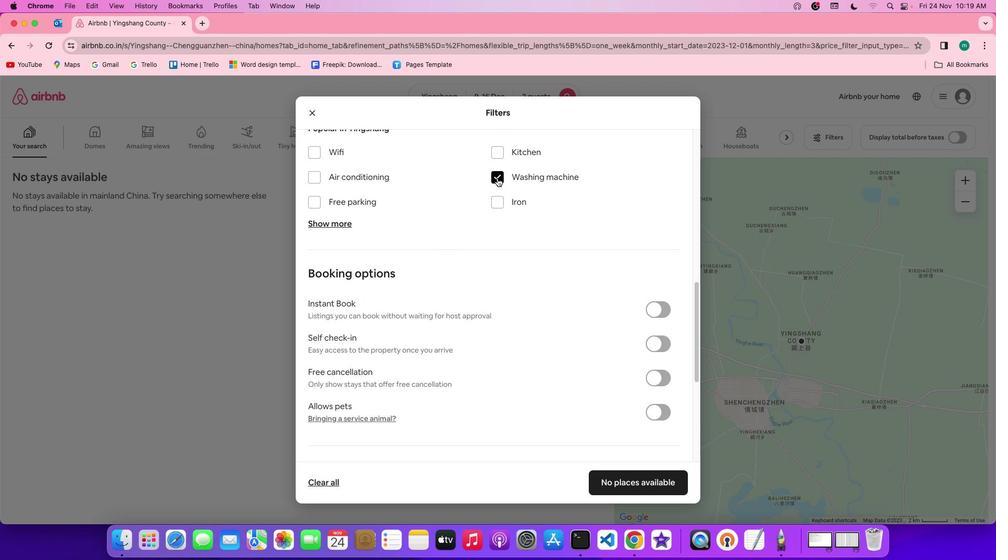 
Action: Mouse pressed left at (498, 179)
Screenshot: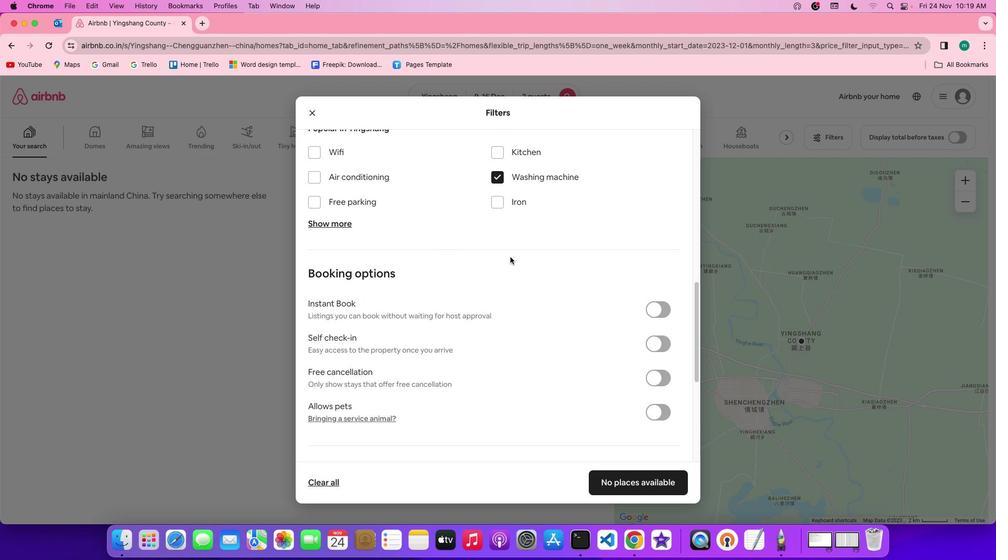
Action: Mouse moved to (509, 327)
Screenshot: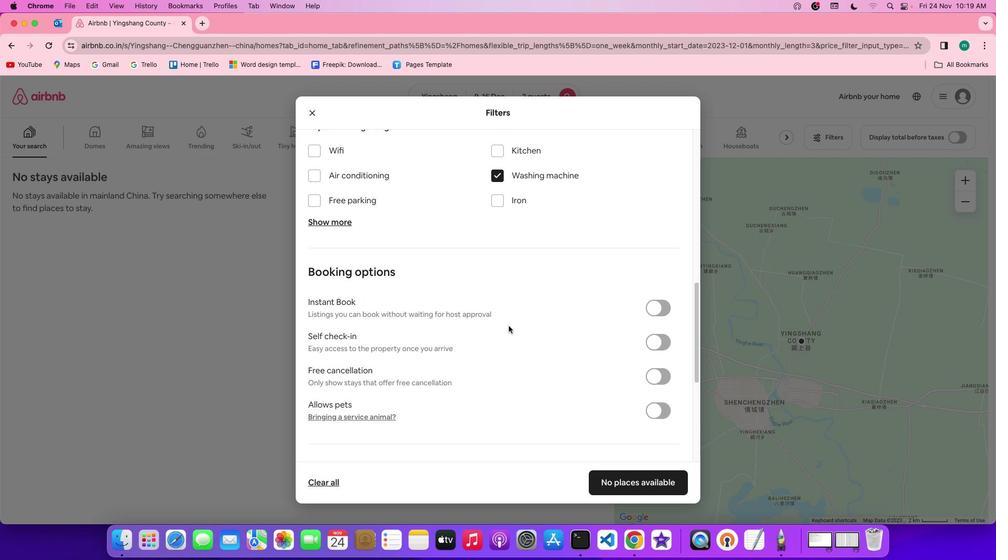 
Action: Mouse scrolled (509, 327) with delta (1, 0)
Screenshot: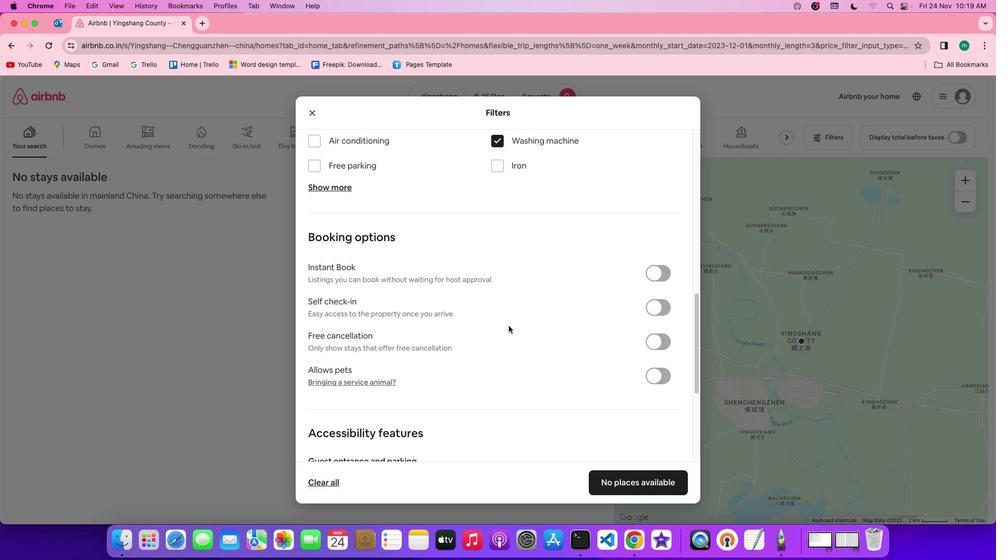 
Action: Mouse scrolled (509, 327) with delta (1, 0)
Screenshot: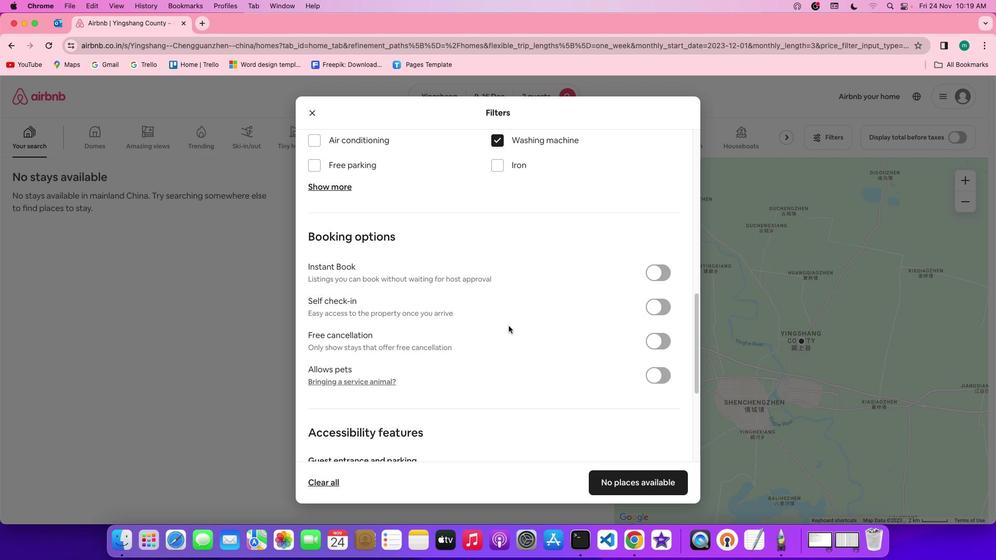 
Action: Mouse scrolled (509, 327) with delta (1, 0)
Screenshot: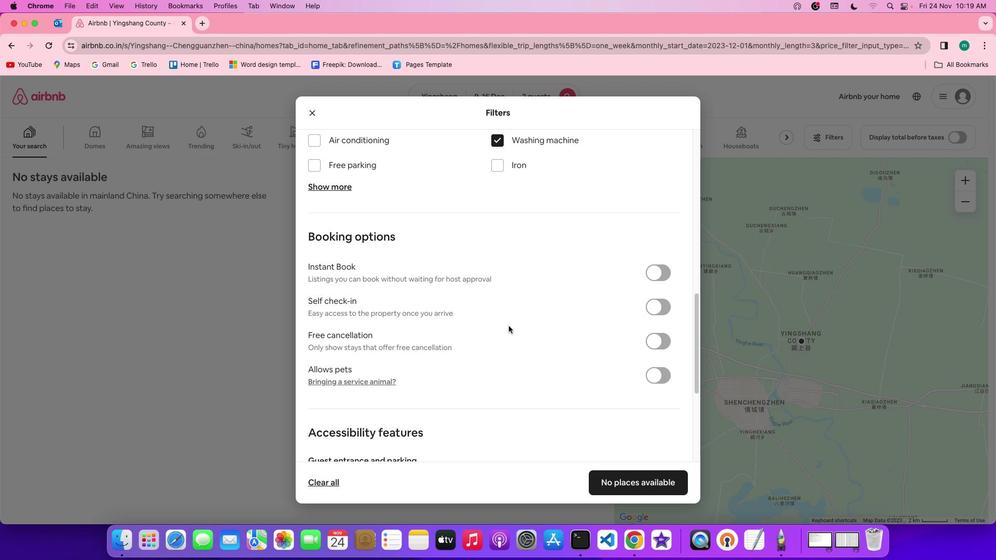 
Action: Mouse scrolled (509, 327) with delta (1, 0)
Screenshot: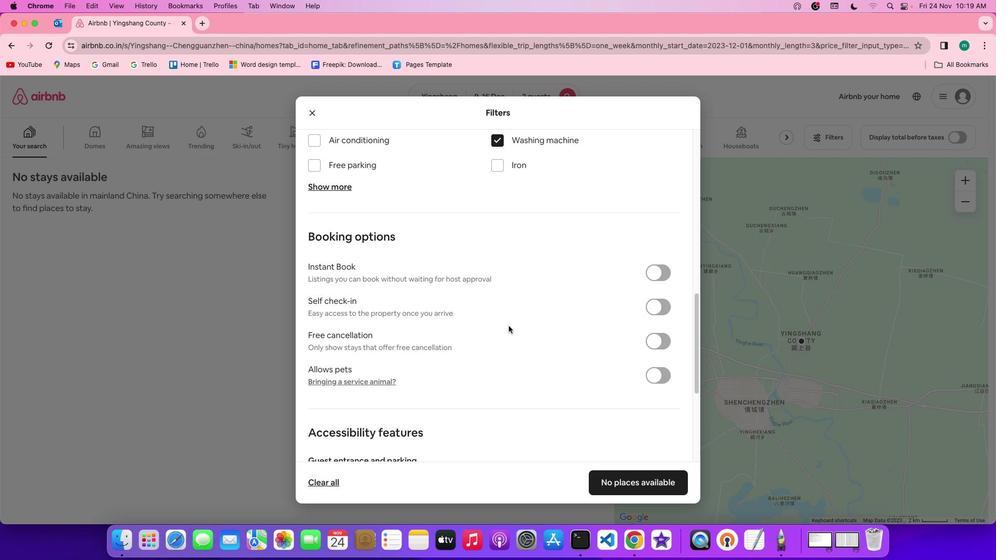 
Action: Mouse moved to (660, 315)
Screenshot: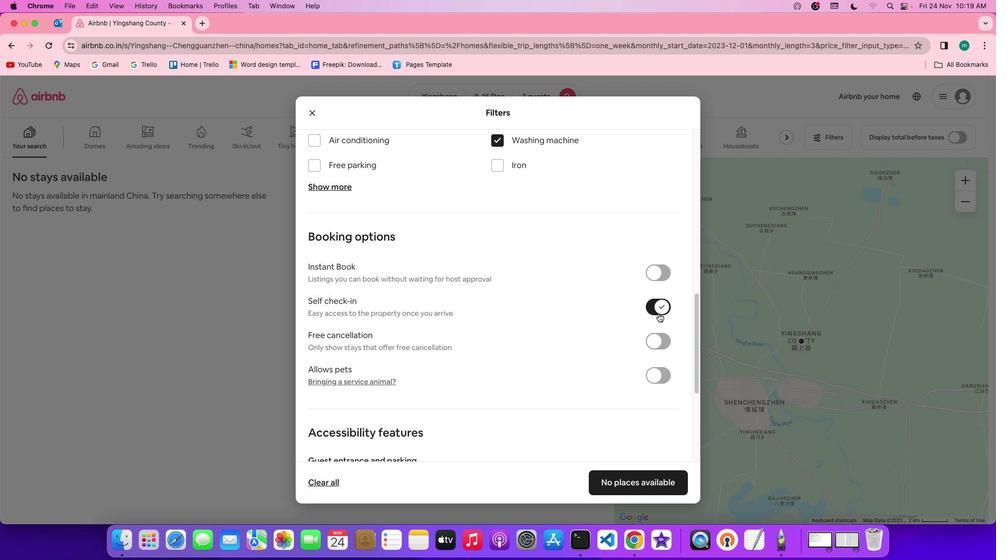 
Action: Mouse pressed left at (660, 315)
Screenshot: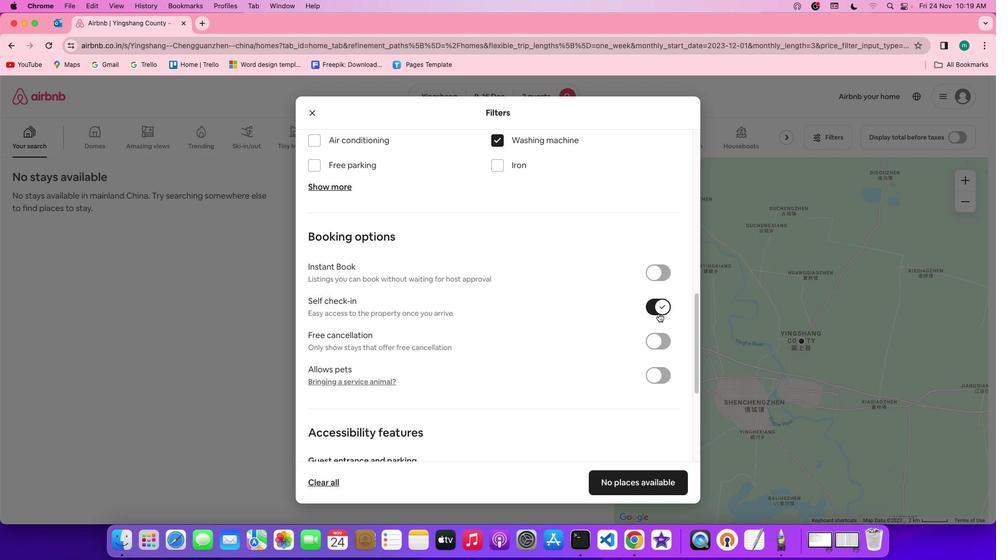 
Action: Mouse moved to (573, 384)
Screenshot: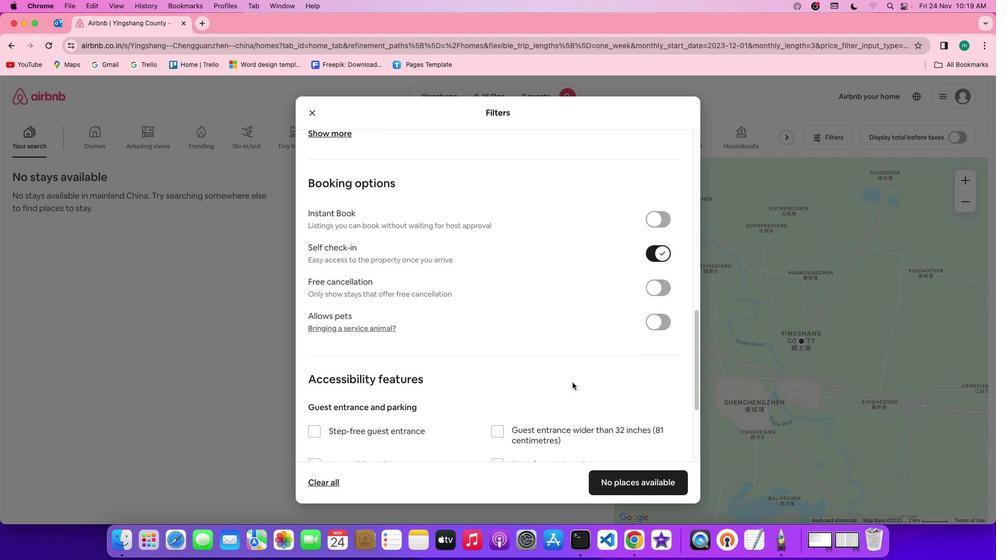 
Action: Mouse scrolled (573, 384) with delta (1, 0)
Screenshot: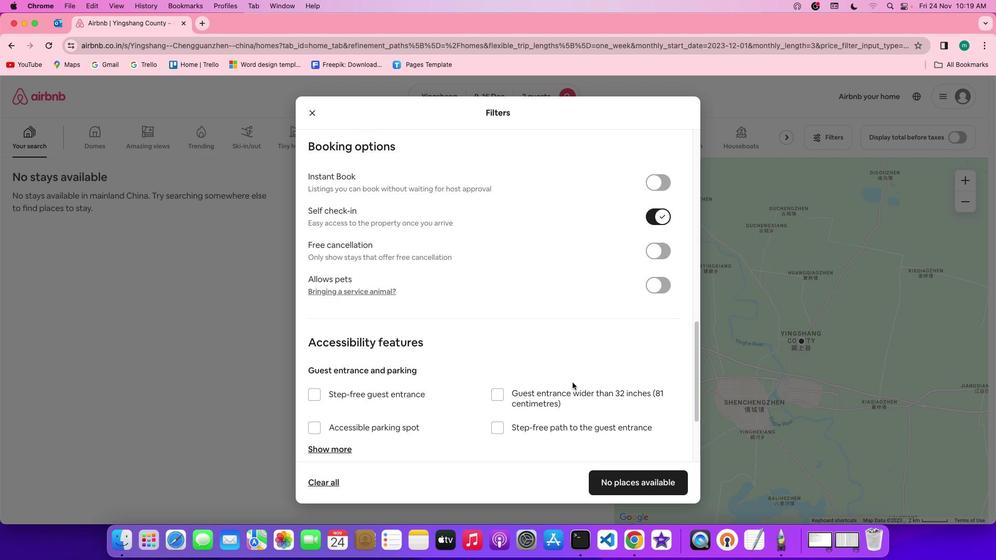 
Action: Mouse scrolled (573, 384) with delta (1, 0)
Screenshot: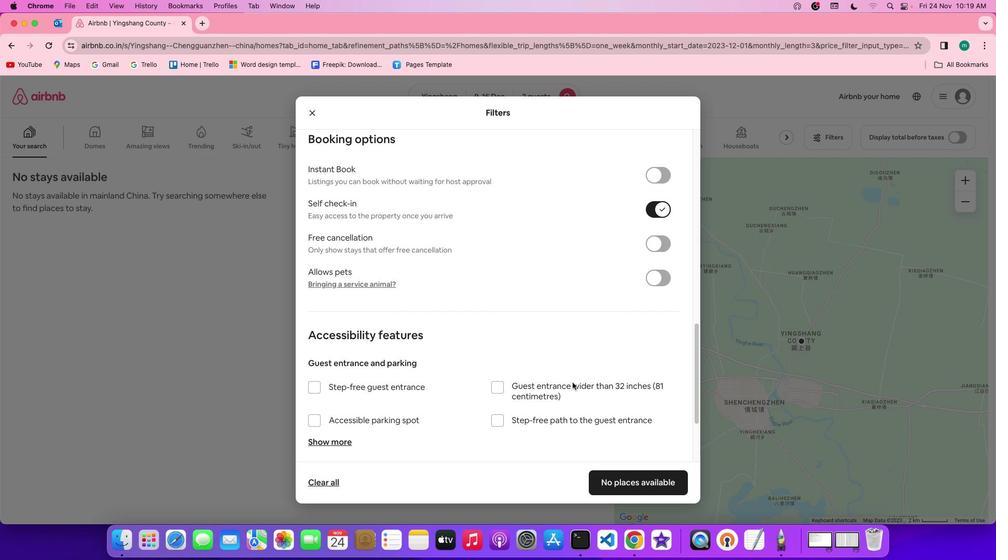 
Action: Mouse scrolled (573, 384) with delta (1, 0)
Screenshot: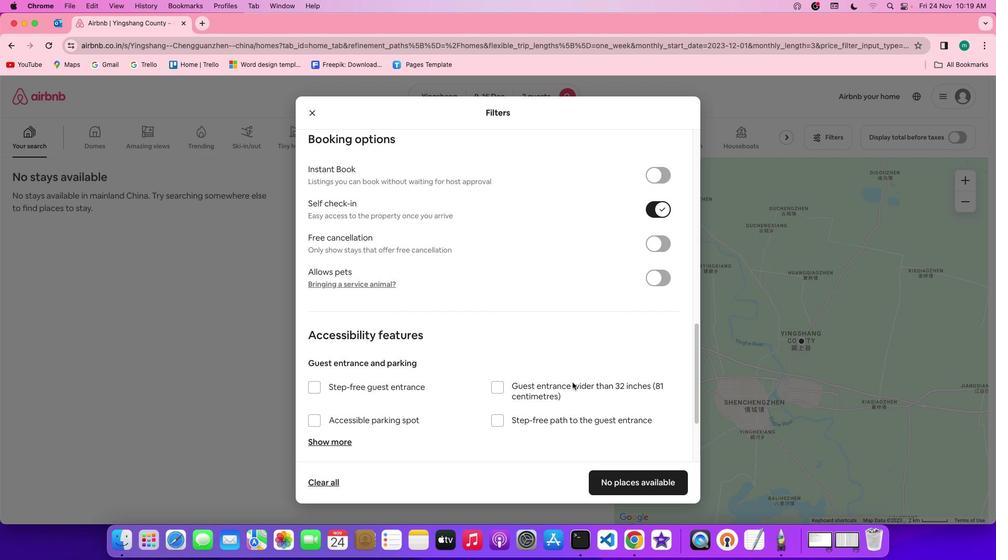 
Action: Mouse scrolled (573, 384) with delta (1, 0)
Screenshot: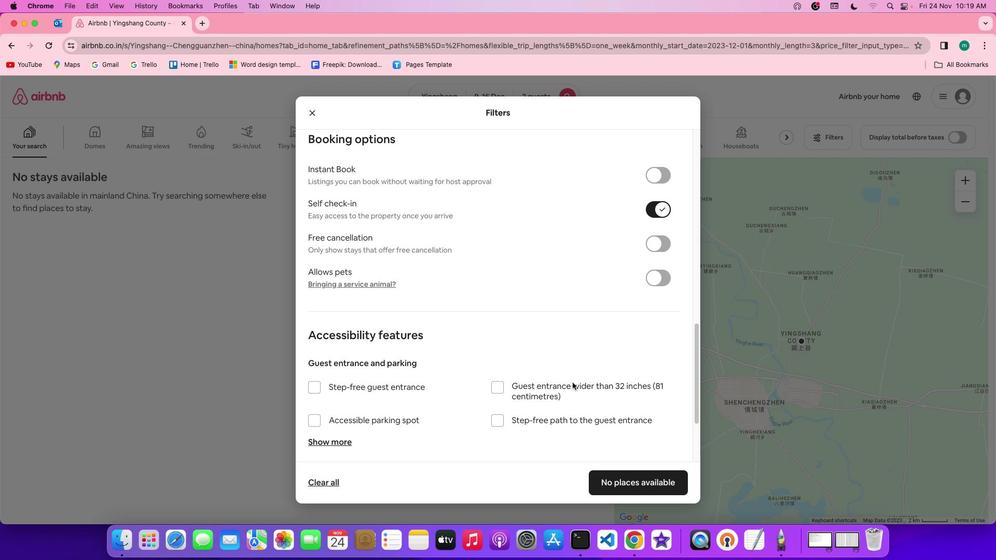 
Action: Mouse scrolled (573, 384) with delta (1, 0)
Screenshot: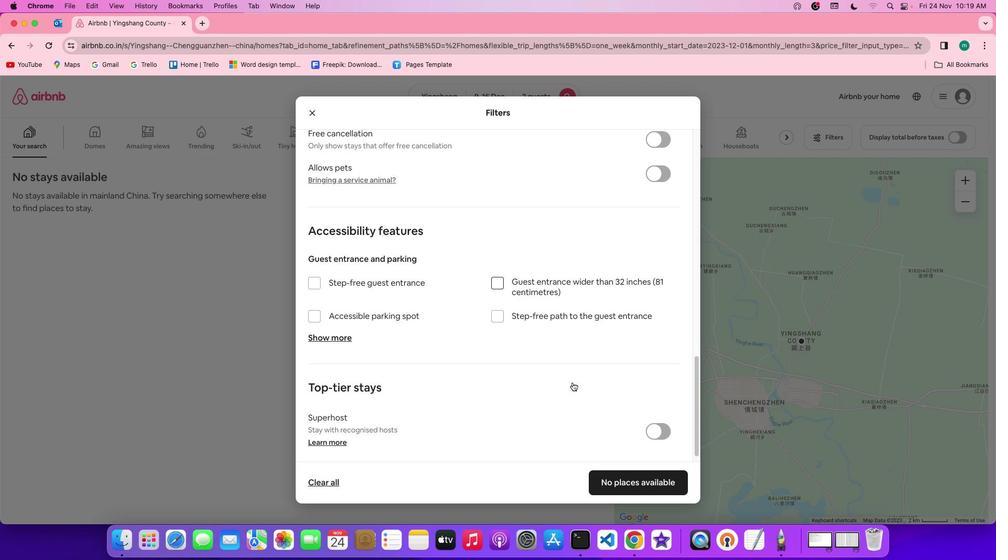 
Action: Mouse scrolled (573, 384) with delta (1, 0)
Screenshot: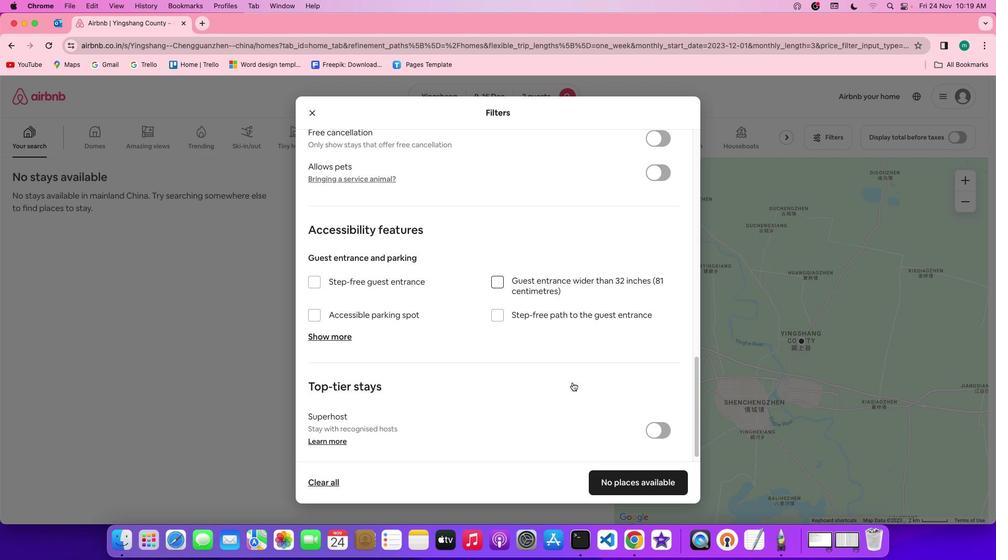 
Action: Mouse scrolled (573, 384) with delta (1, 0)
Screenshot: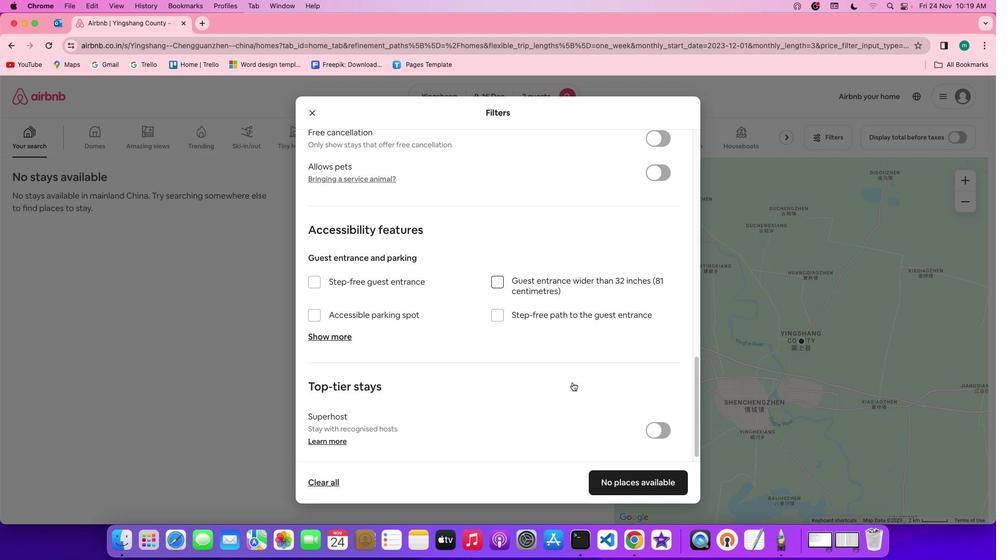 
Action: Mouse scrolled (573, 384) with delta (1, 0)
Screenshot: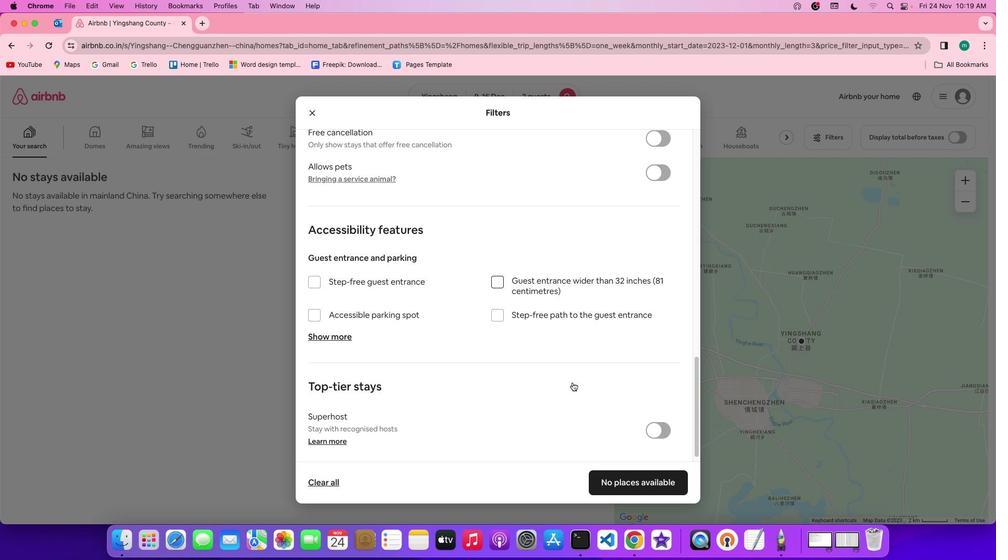 
Action: Mouse scrolled (573, 384) with delta (1, 0)
Screenshot: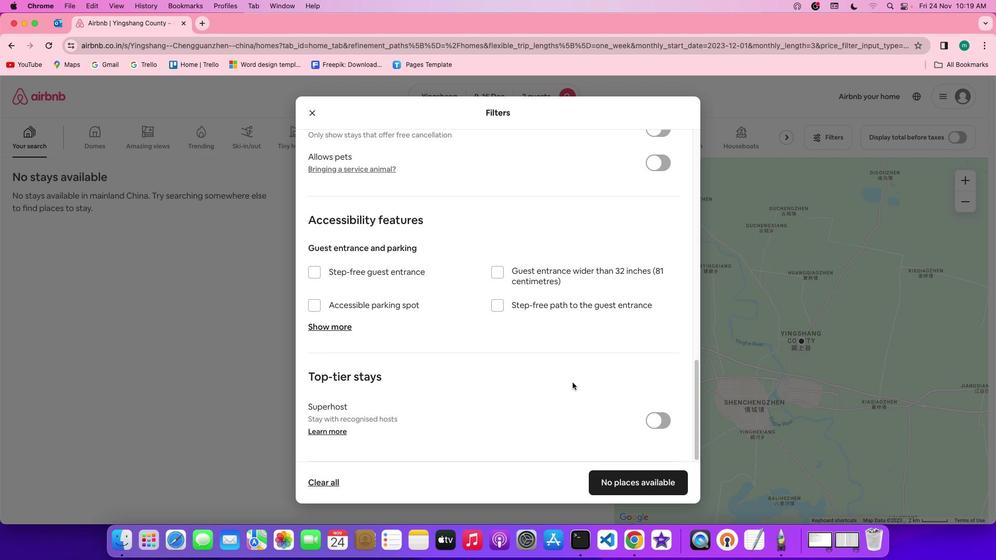 
Action: Mouse scrolled (573, 384) with delta (1, 0)
Screenshot: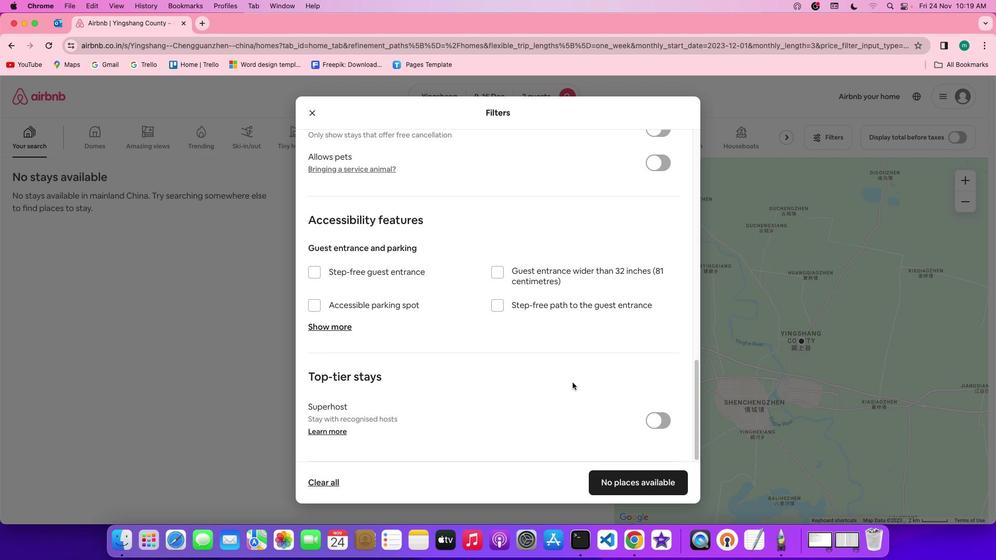 
Action: Mouse scrolled (573, 384) with delta (1, 0)
Screenshot: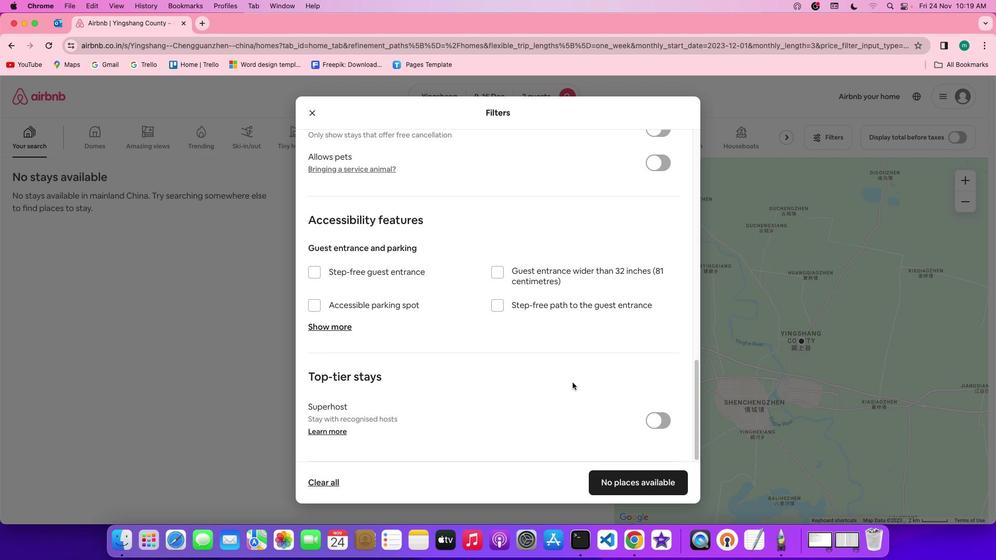 
Action: Mouse scrolled (573, 384) with delta (1, 0)
Screenshot: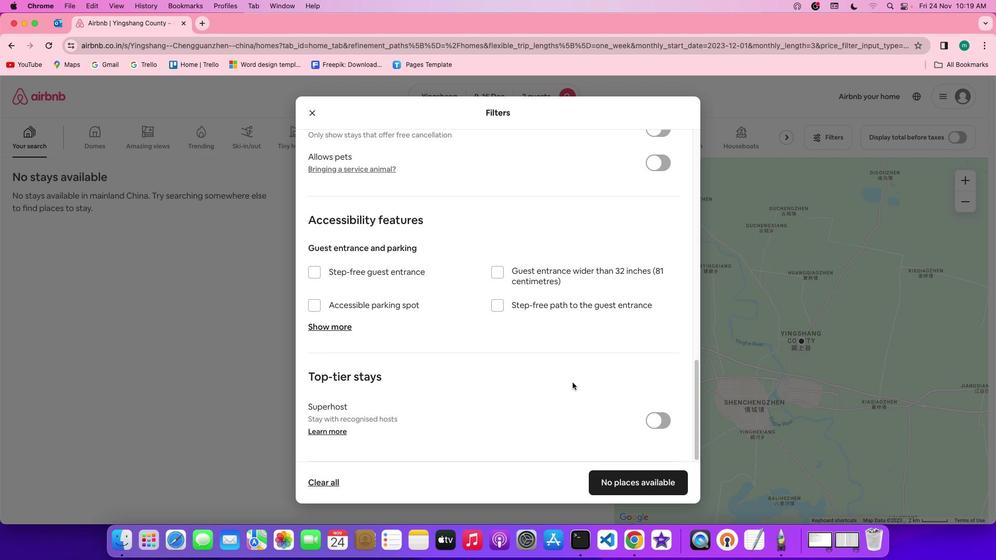 
Action: Mouse scrolled (573, 384) with delta (1, 0)
Screenshot: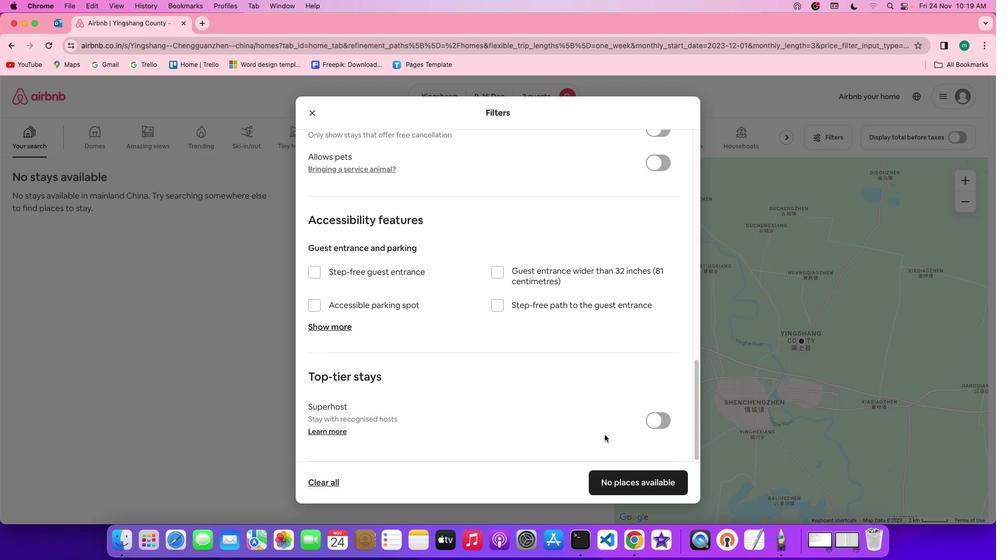 
Action: Mouse scrolled (573, 384) with delta (1, 0)
Screenshot: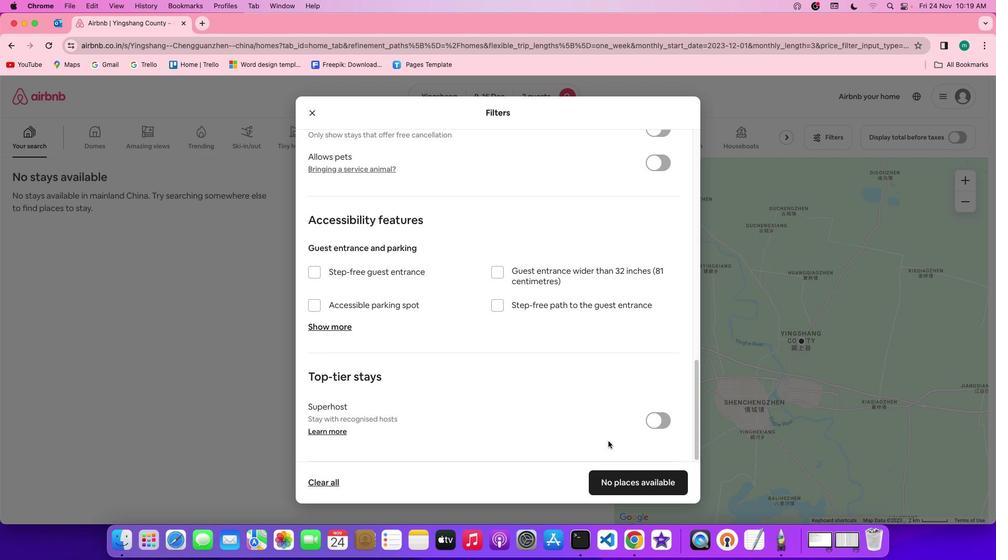 
Action: Mouse scrolled (573, 384) with delta (1, 0)
Screenshot: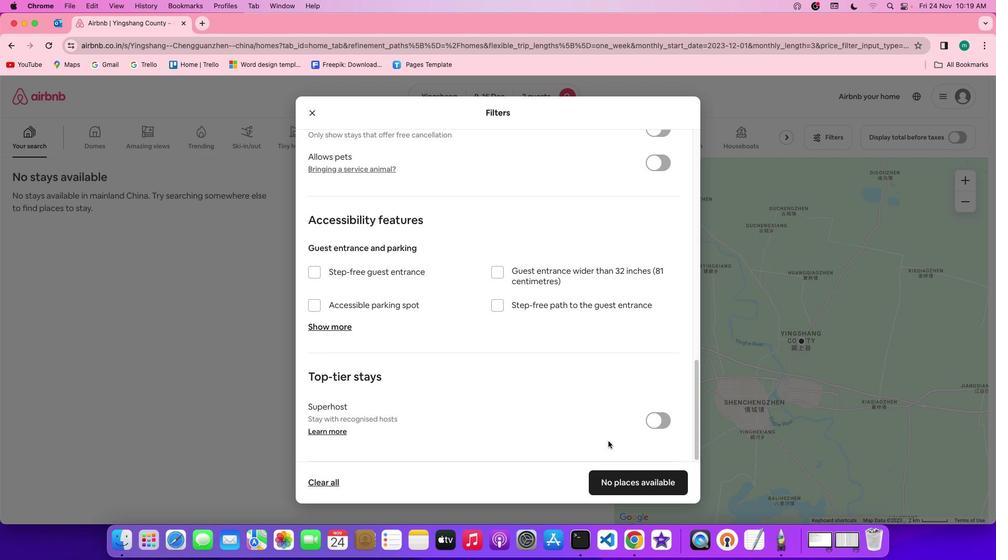 
Action: Mouse scrolled (573, 384) with delta (1, -1)
Screenshot: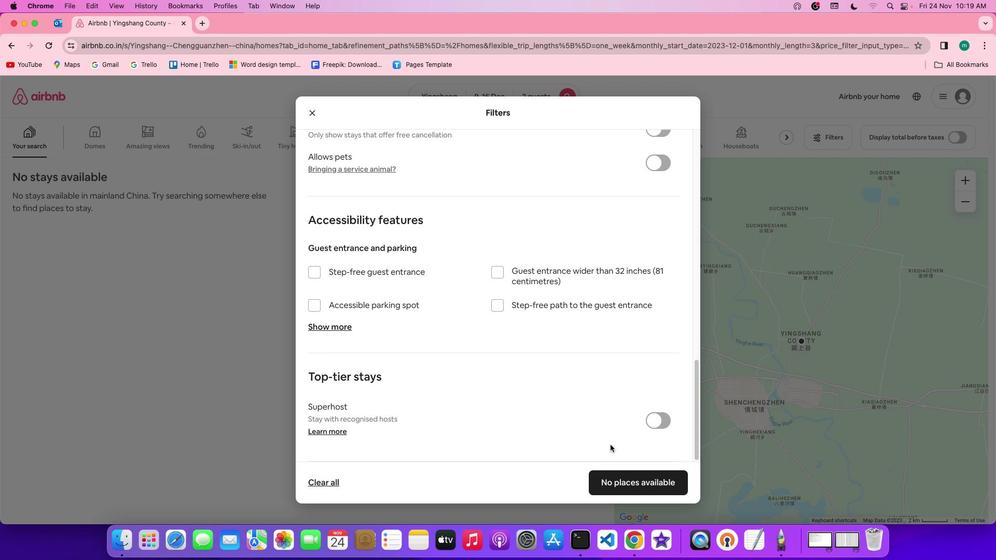 
Action: Mouse moved to (645, 485)
Screenshot: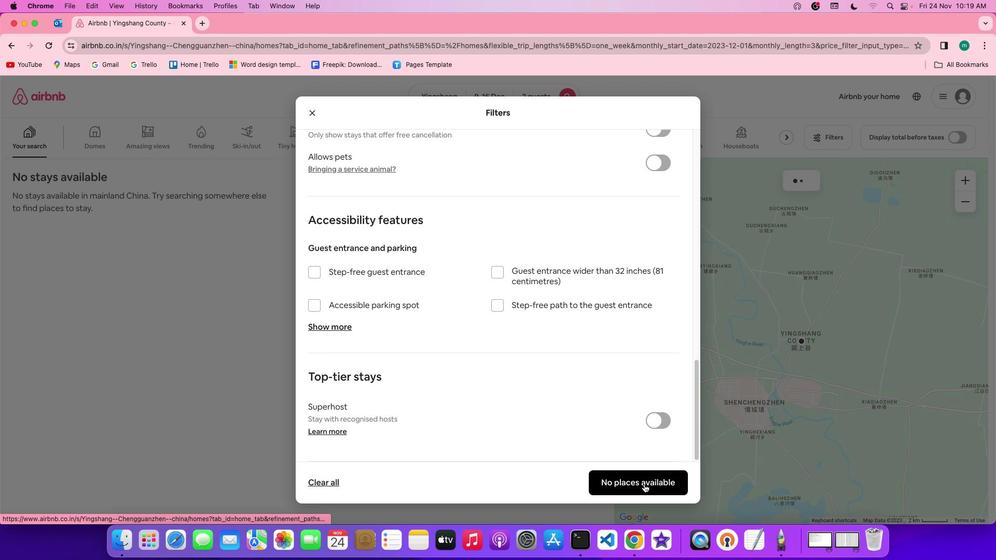 
Action: Mouse pressed left at (645, 485)
Screenshot: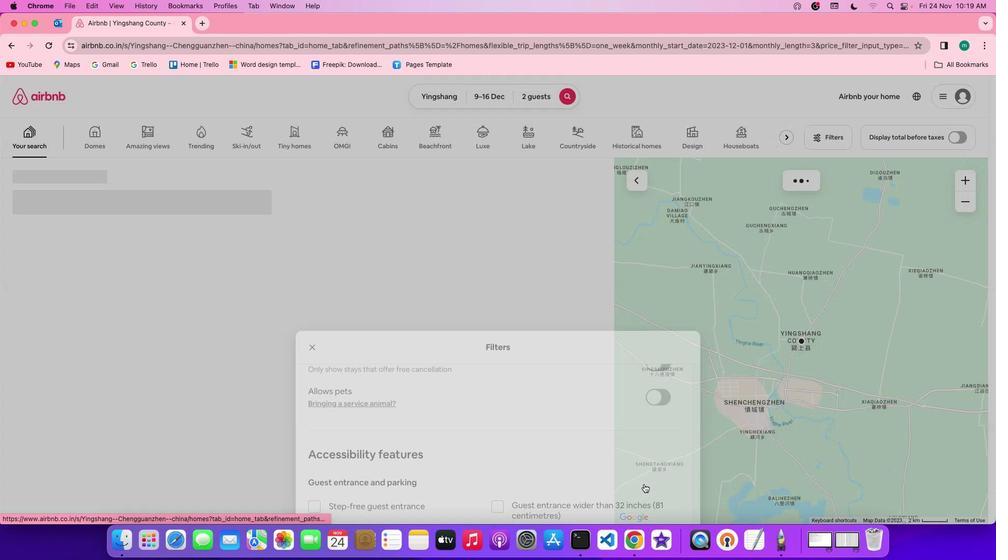 
Action: Mouse moved to (346, 316)
Screenshot: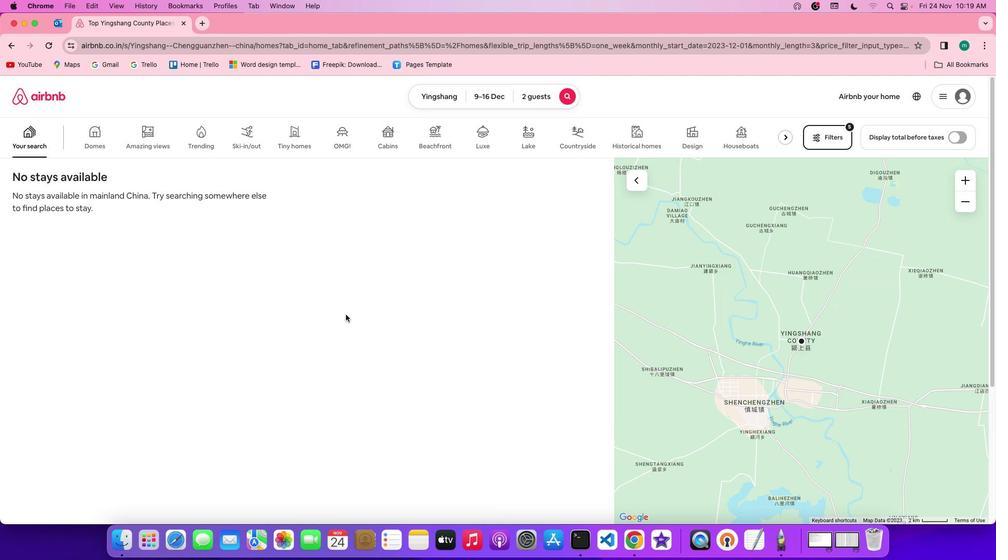 
